 Task: Search one way flight ticket for 3 adults, 3 children in business from Hailey/sun Valley: Friedman Memorial Airport to Raleigh: Raleigh-durham International Airport on 8-5-2023. Choice of flights is Spirit. Number of bags: 1 checked bag. Price is upto 42000. Outbound departure time preference is 11:15.
Action: Mouse moved to (307, 287)
Screenshot: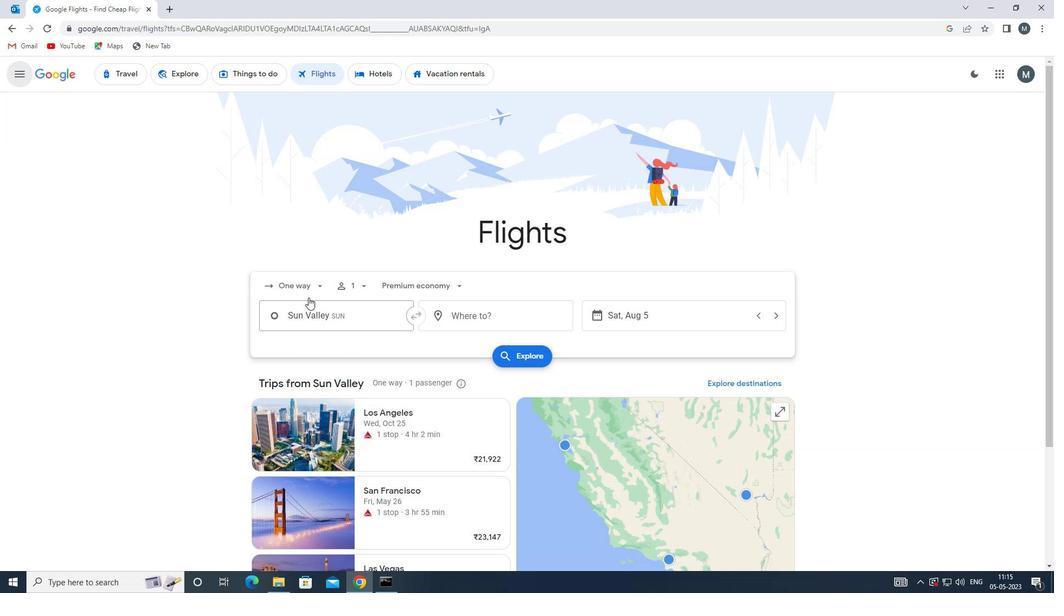 
Action: Mouse pressed left at (307, 287)
Screenshot: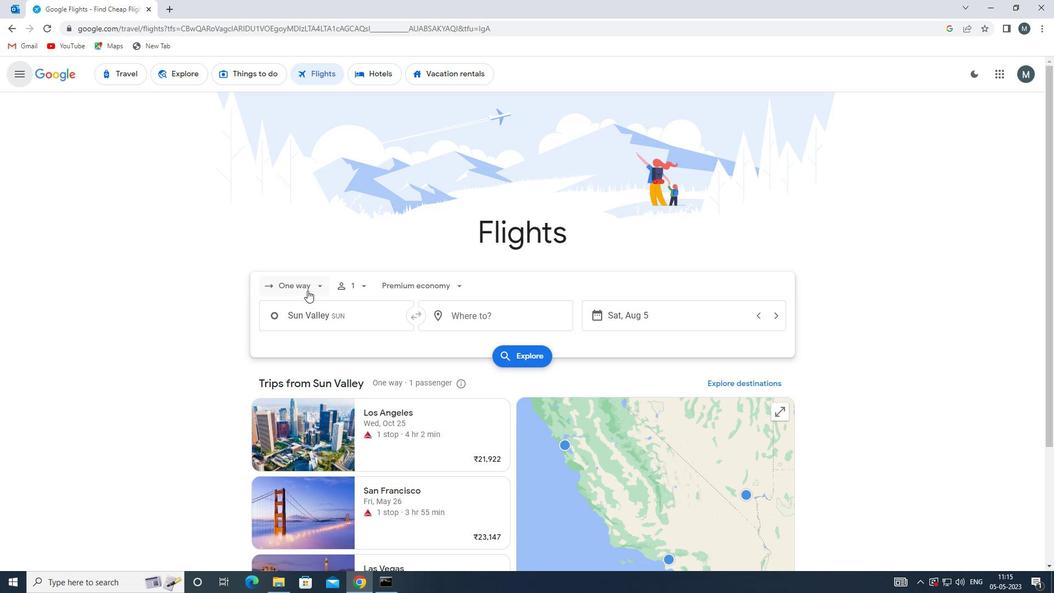 
Action: Mouse moved to (305, 340)
Screenshot: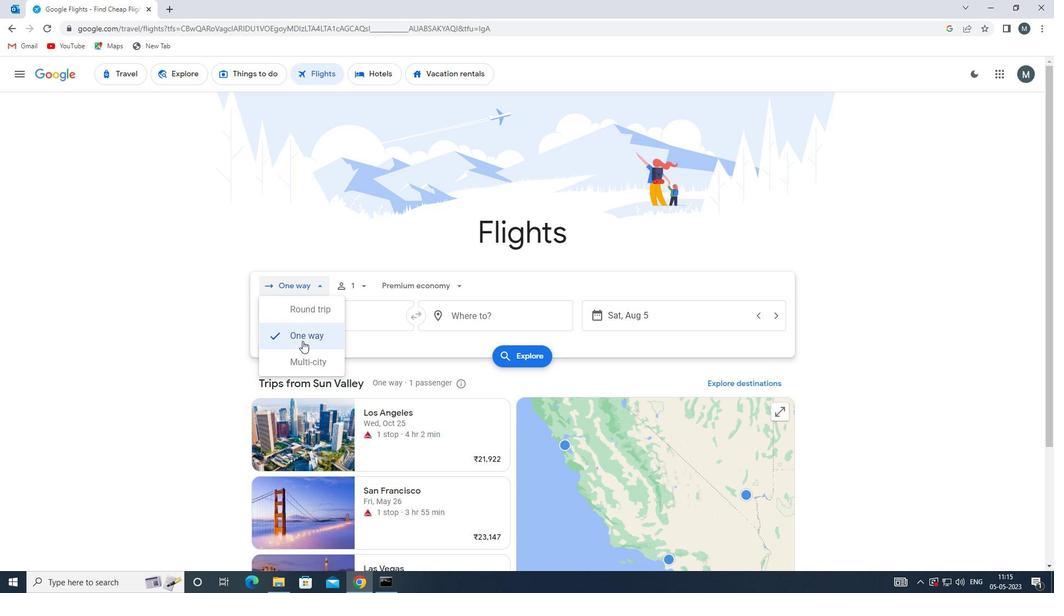 
Action: Mouse pressed left at (305, 340)
Screenshot: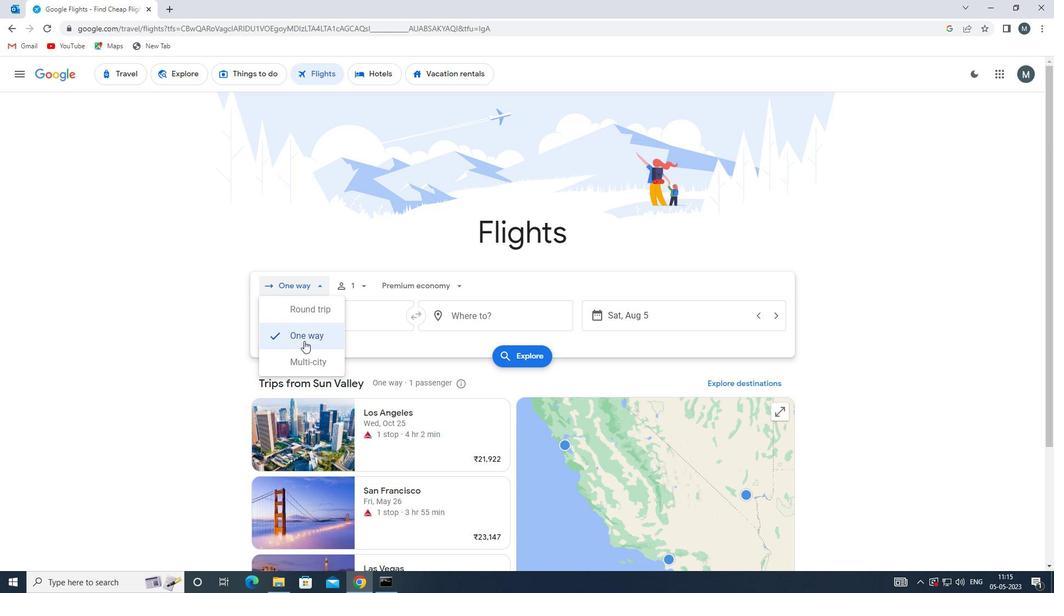 
Action: Mouse moved to (356, 289)
Screenshot: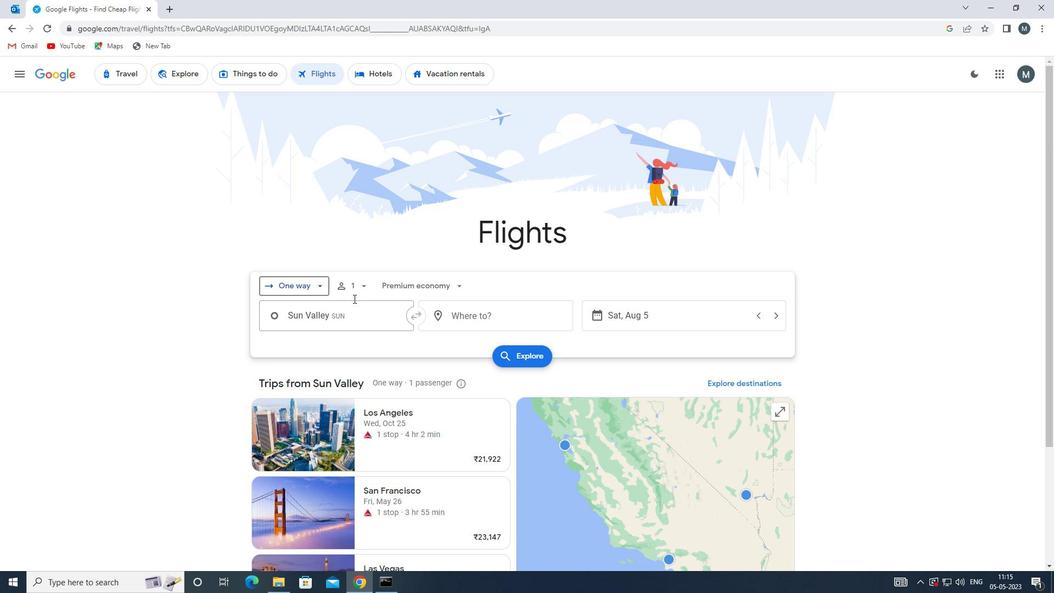 
Action: Mouse pressed left at (356, 289)
Screenshot: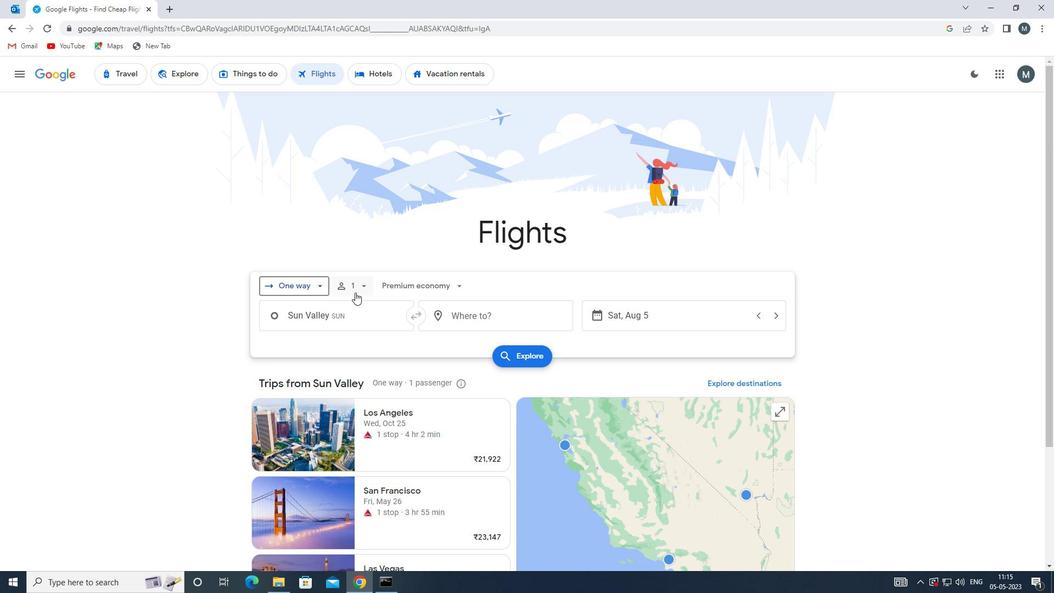 
Action: Mouse moved to (446, 318)
Screenshot: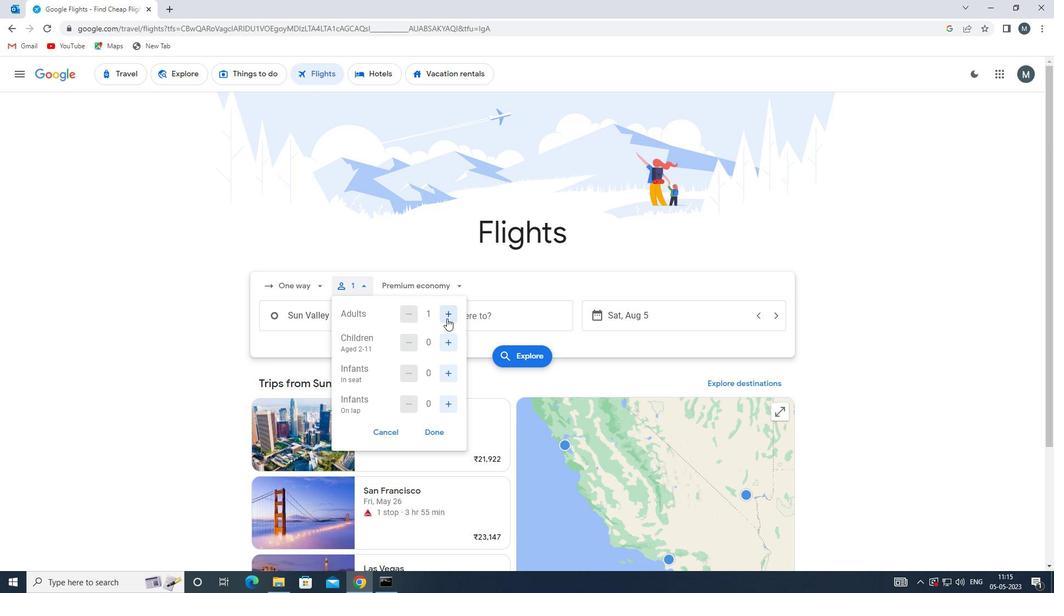 
Action: Mouse pressed left at (446, 318)
Screenshot: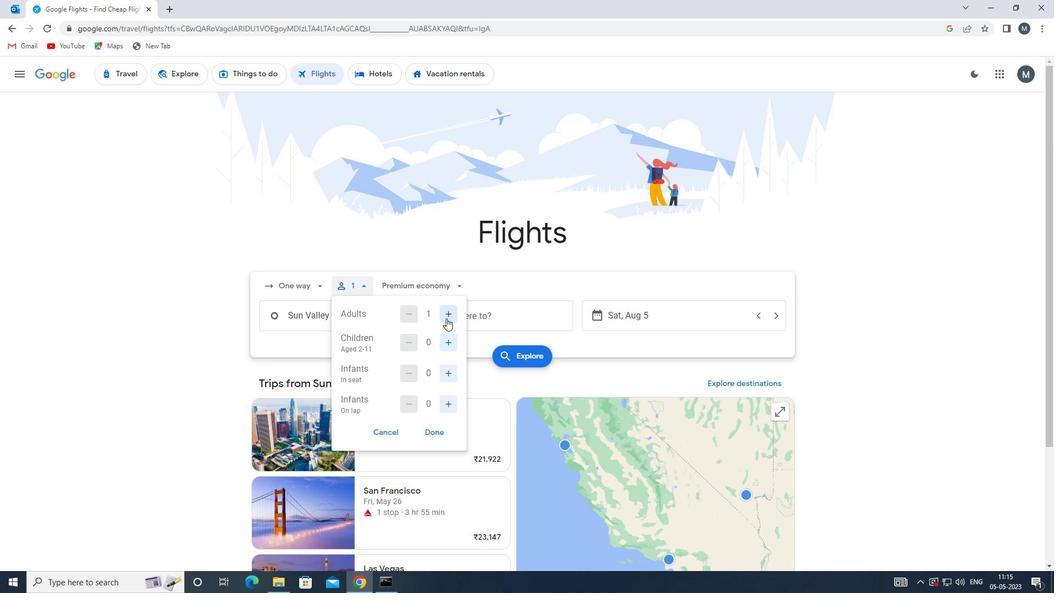 
Action: Mouse pressed left at (446, 318)
Screenshot: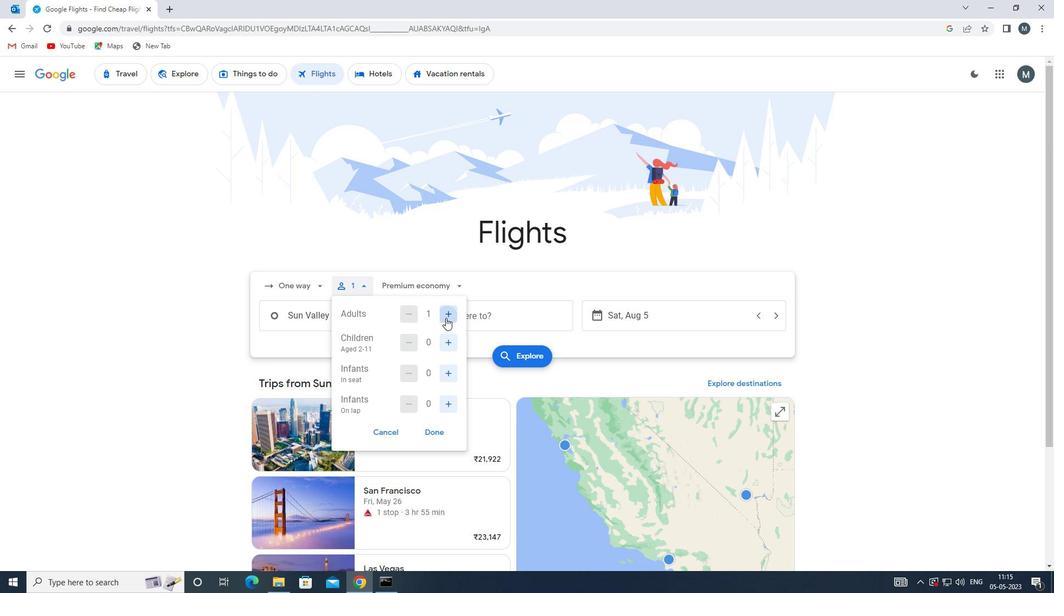 
Action: Mouse moved to (446, 317)
Screenshot: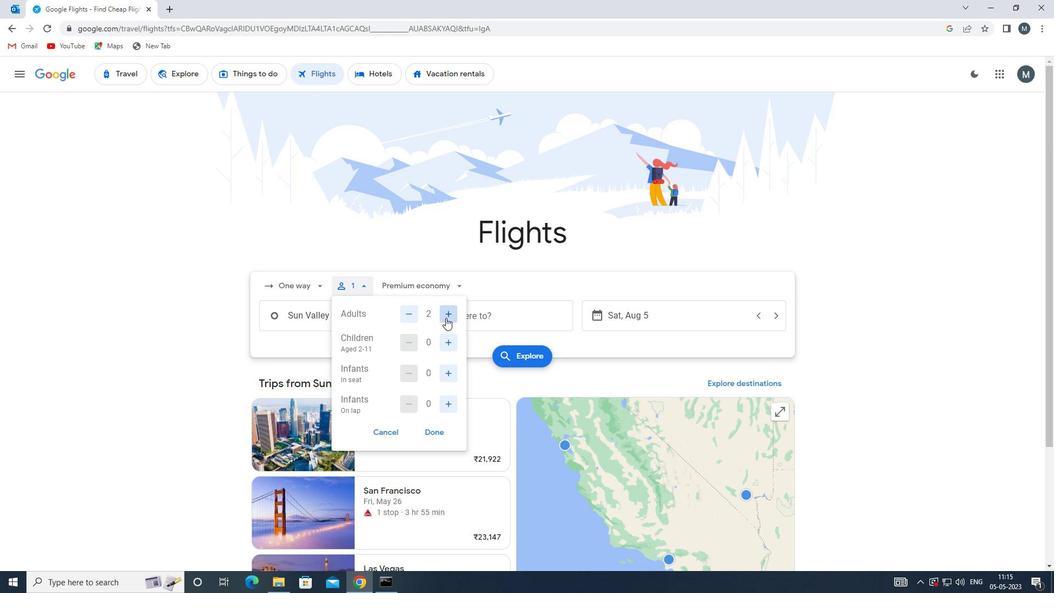 
Action: Mouse pressed left at (446, 317)
Screenshot: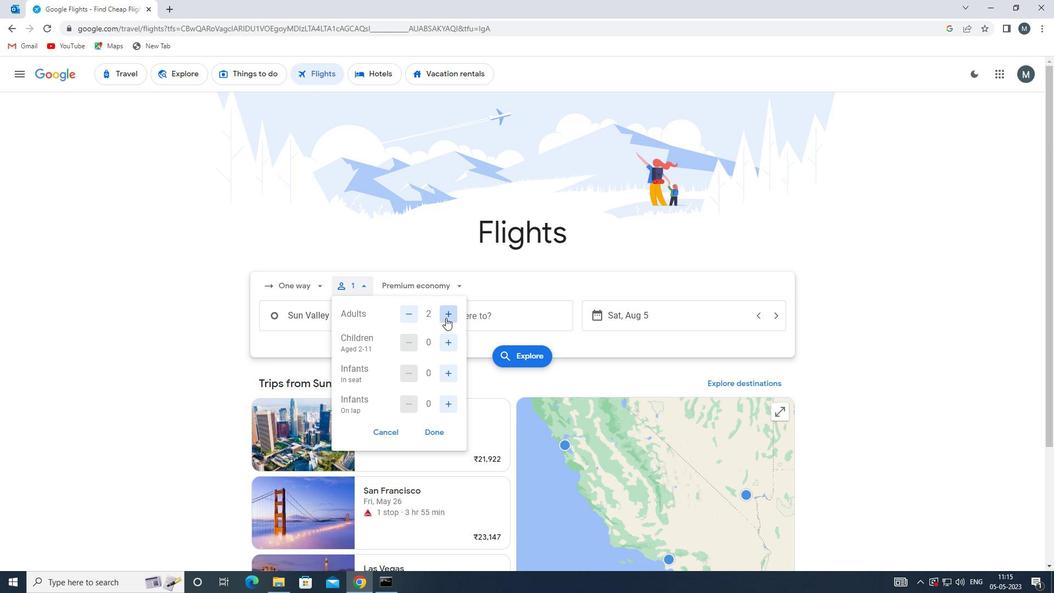 
Action: Mouse moved to (402, 314)
Screenshot: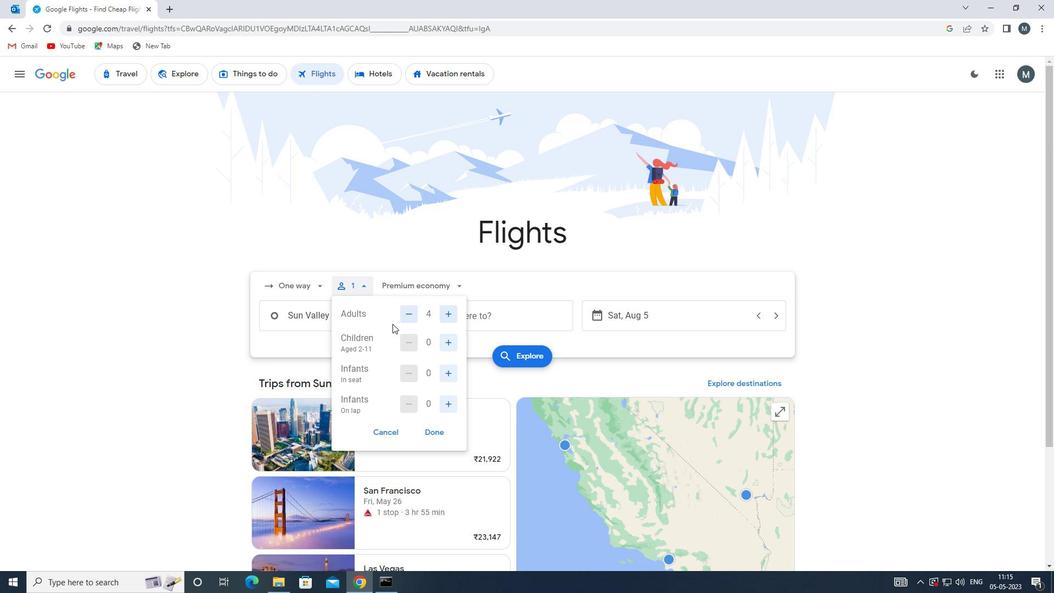 
Action: Mouse pressed left at (402, 314)
Screenshot: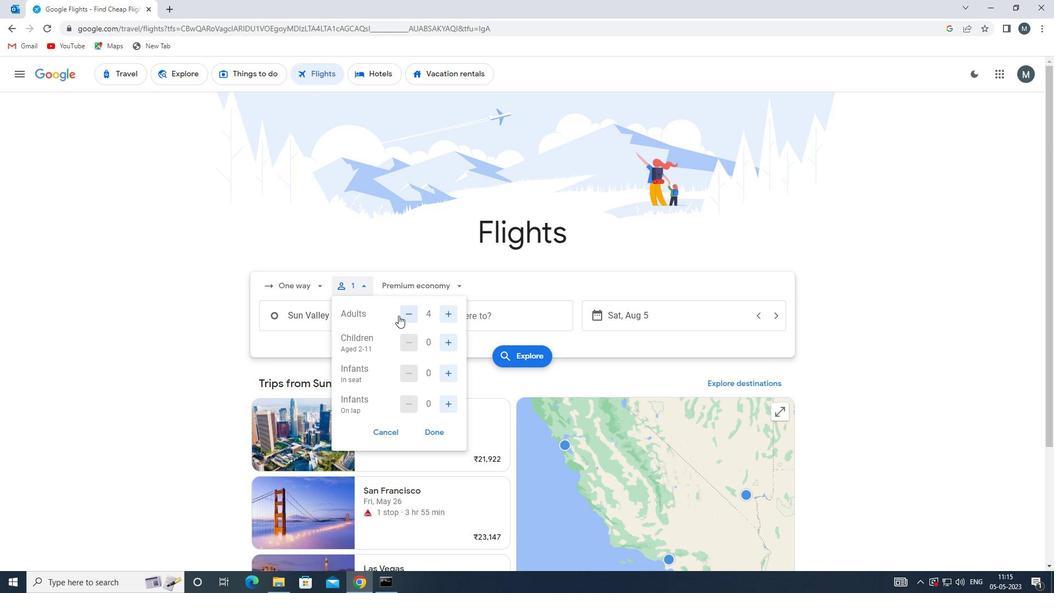 
Action: Mouse moved to (451, 343)
Screenshot: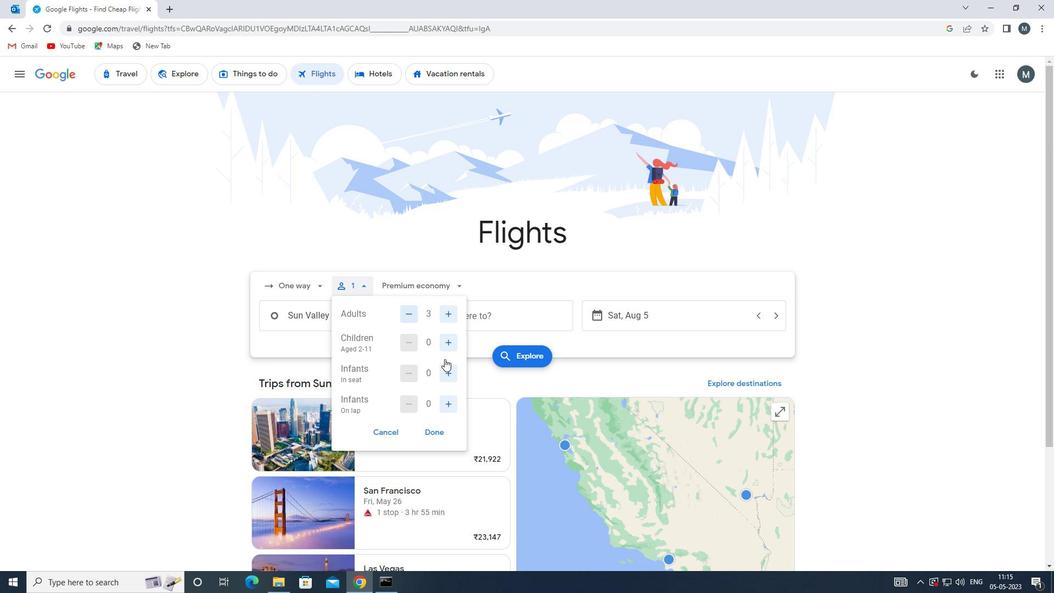 
Action: Mouse pressed left at (451, 343)
Screenshot: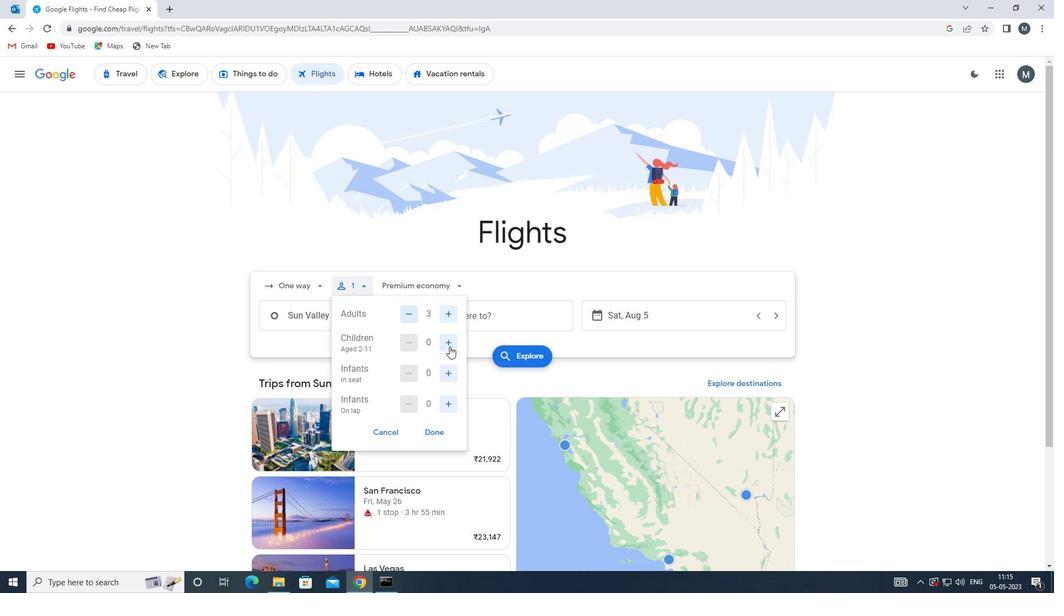 
Action: Mouse pressed left at (451, 343)
Screenshot: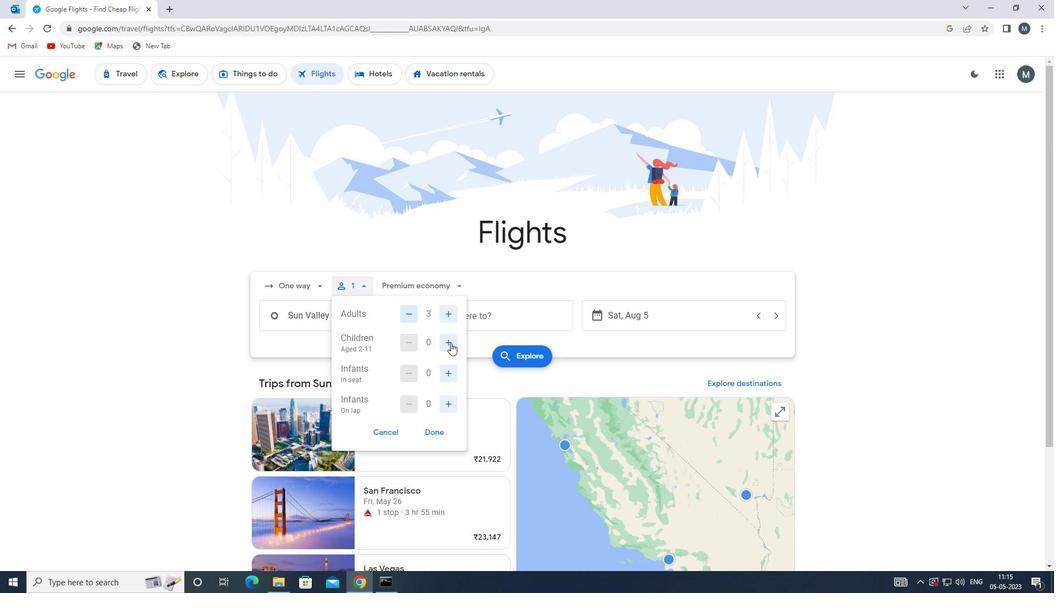 
Action: Mouse pressed left at (451, 343)
Screenshot: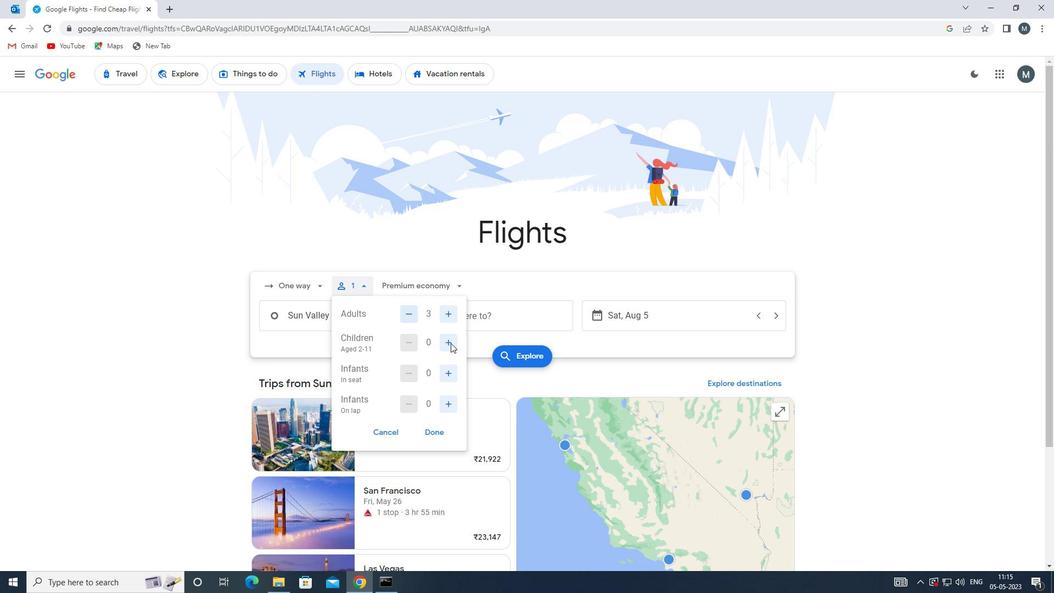 
Action: Mouse moved to (429, 437)
Screenshot: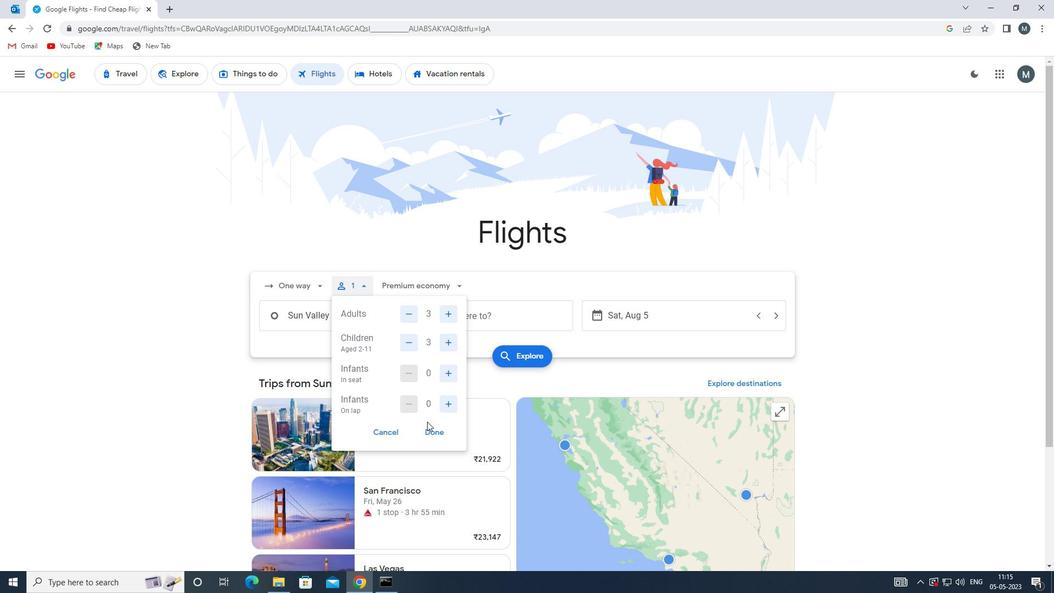 
Action: Mouse pressed left at (429, 437)
Screenshot: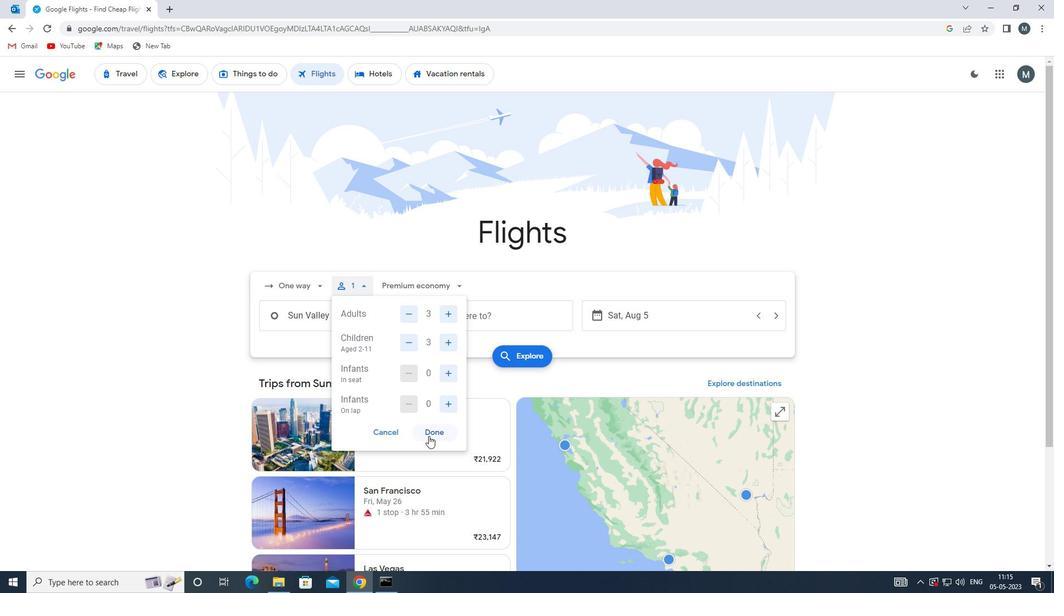 
Action: Mouse moved to (432, 292)
Screenshot: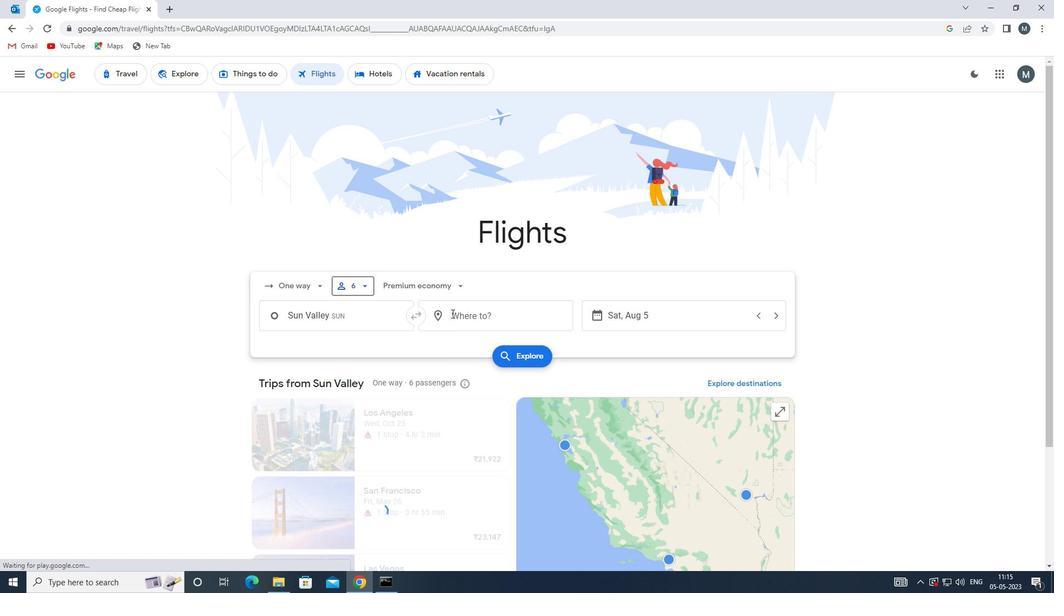 
Action: Mouse pressed left at (432, 292)
Screenshot: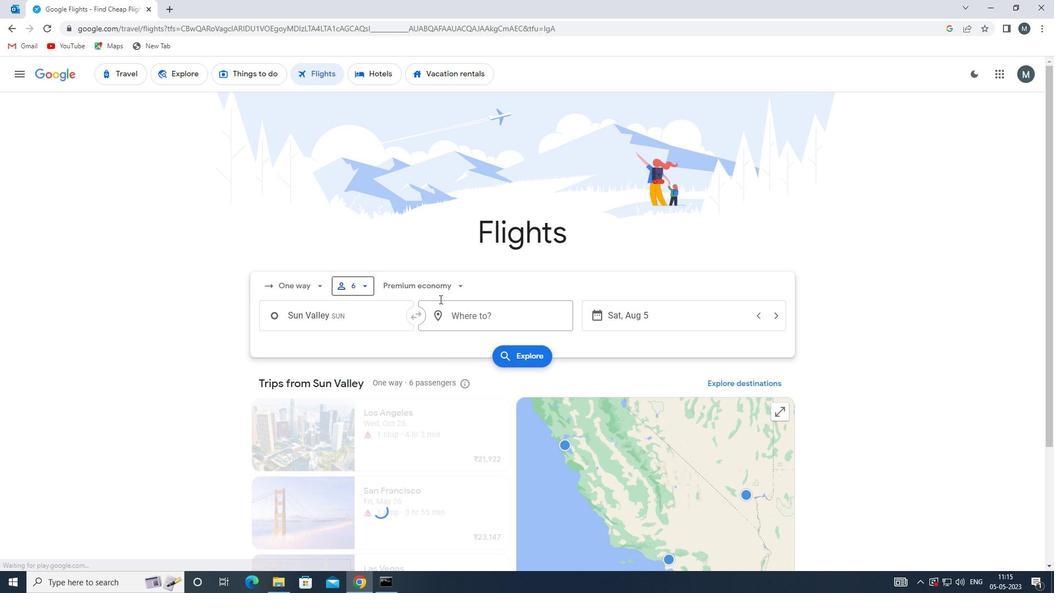 
Action: Mouse moved to (433, 363)
Screenshot: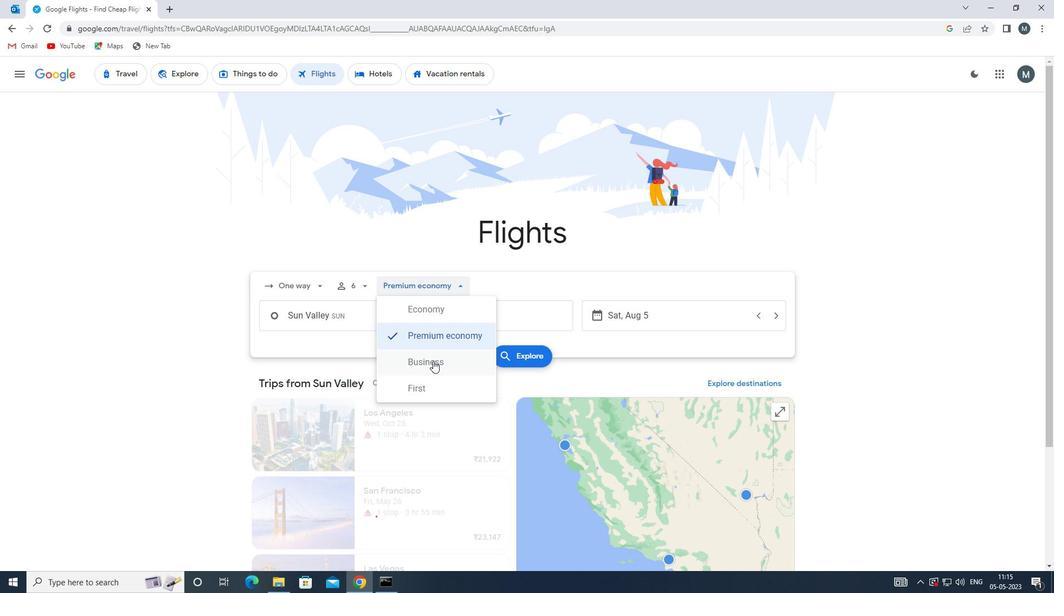 
Action: Mouse pressed left at (433, 363)
Screenshot: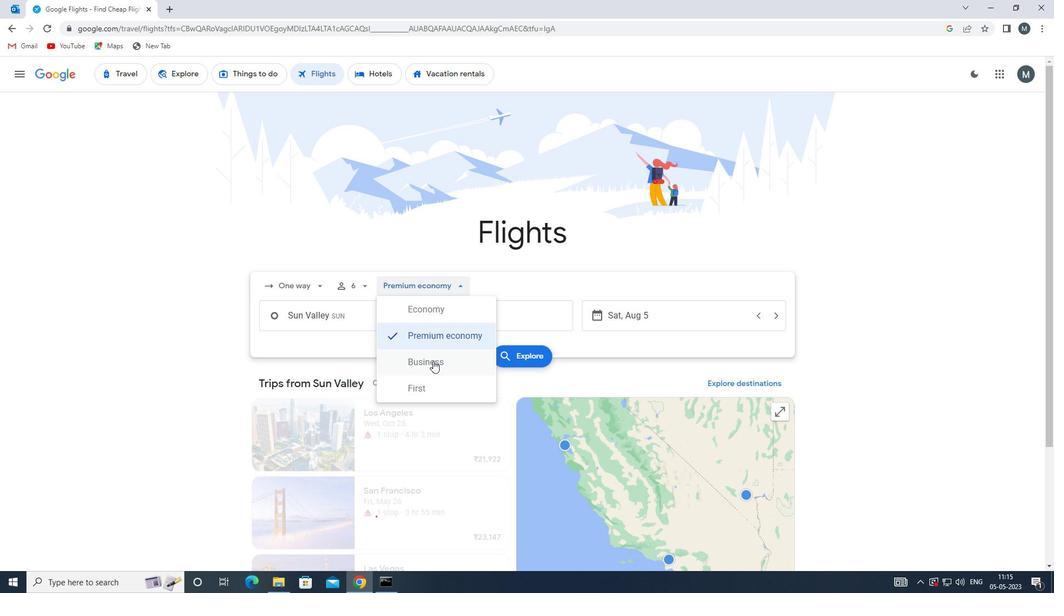 
Action: Mouse moved to (363, 318)
Screenshot: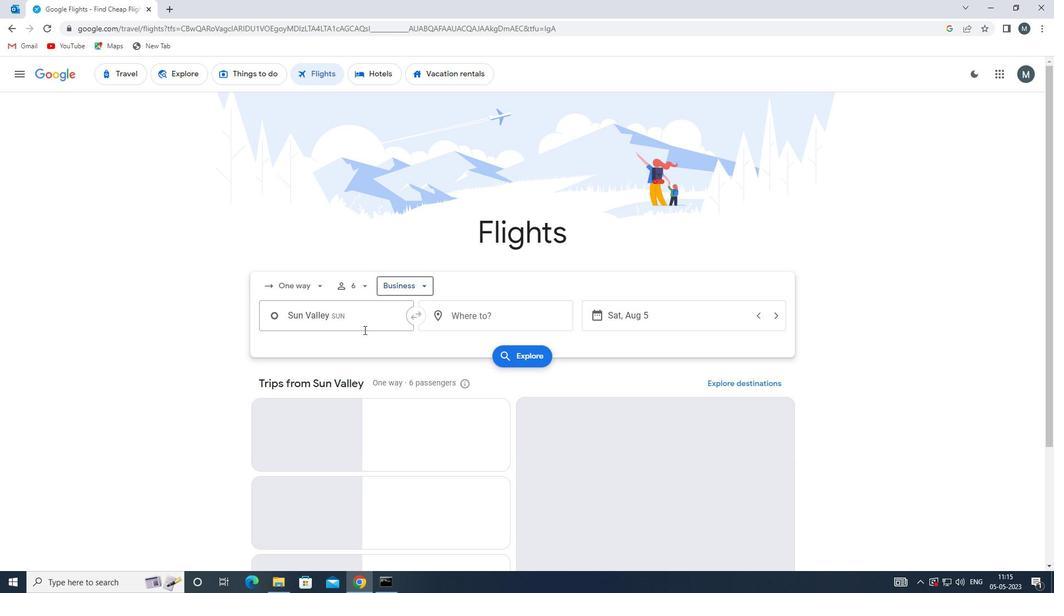 
Action: Mouse pressed left at (363, 318)
Screenshot: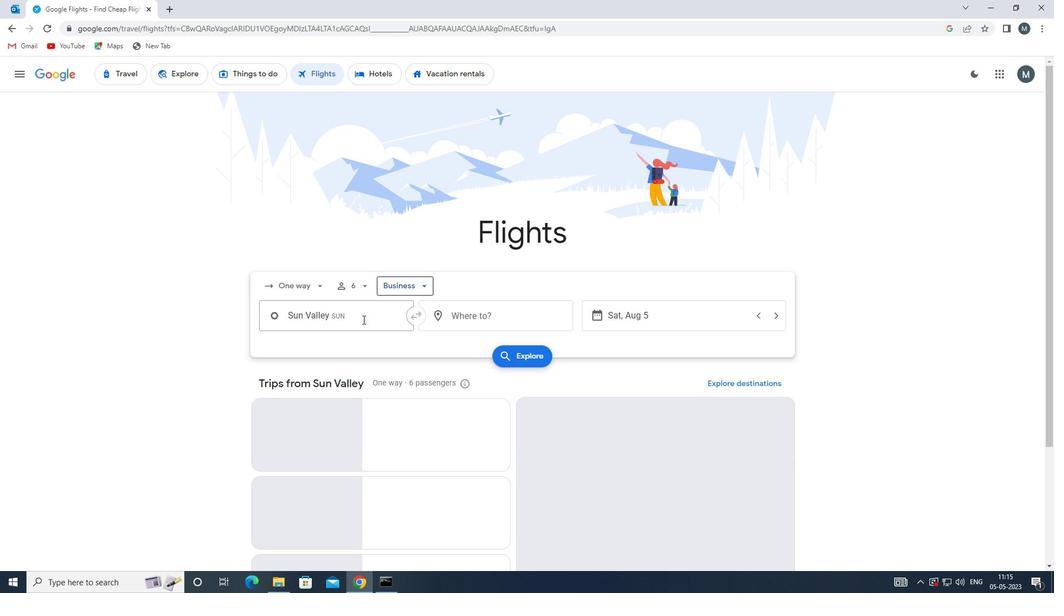 
Action: Mouse moved to (359, 371)
Screenshot: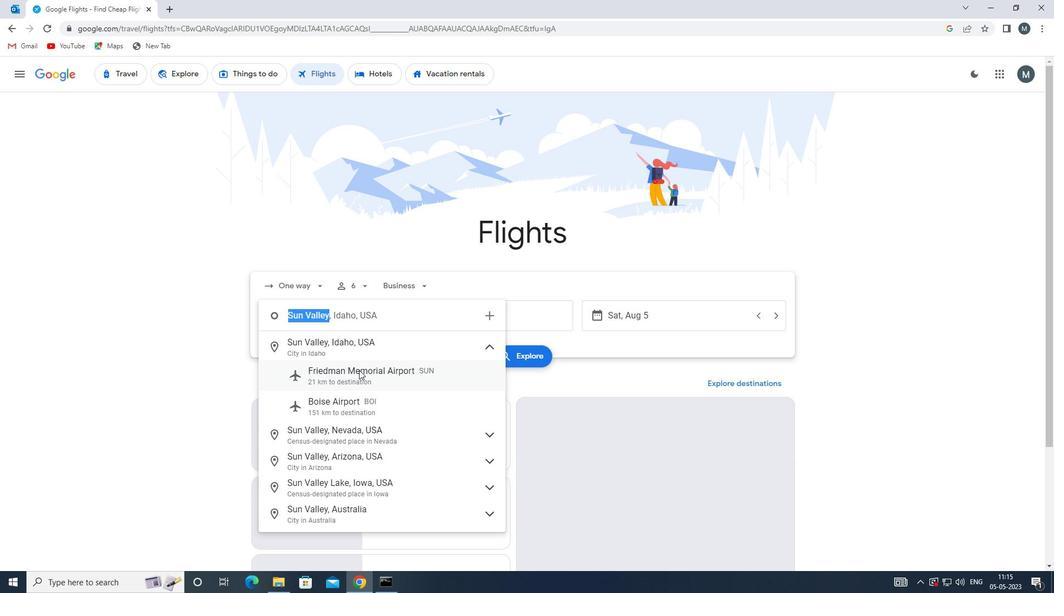 
Action: Mouse pressed left at (359, 371)
Screenshot: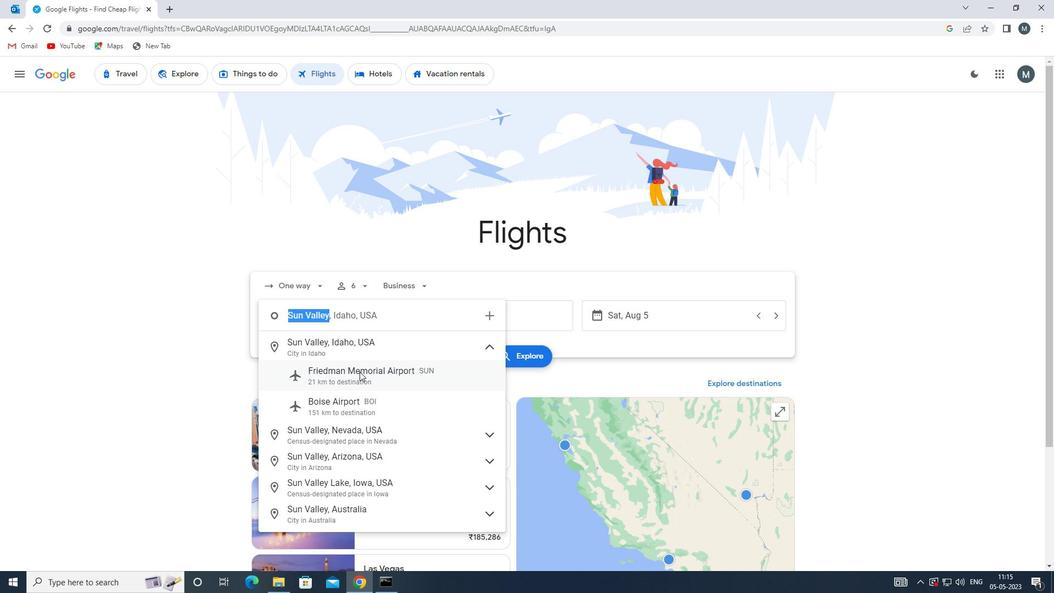 
Action: Mouse moved to (477, 313)
Screenshot: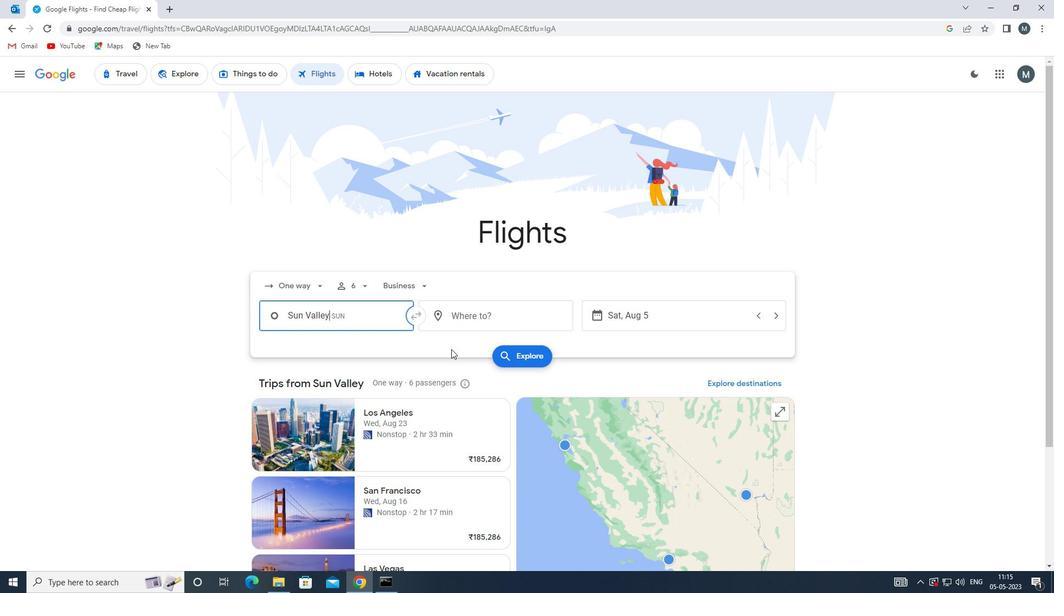 
Action: Mouse pressed left at (477, 313)
Screenshot: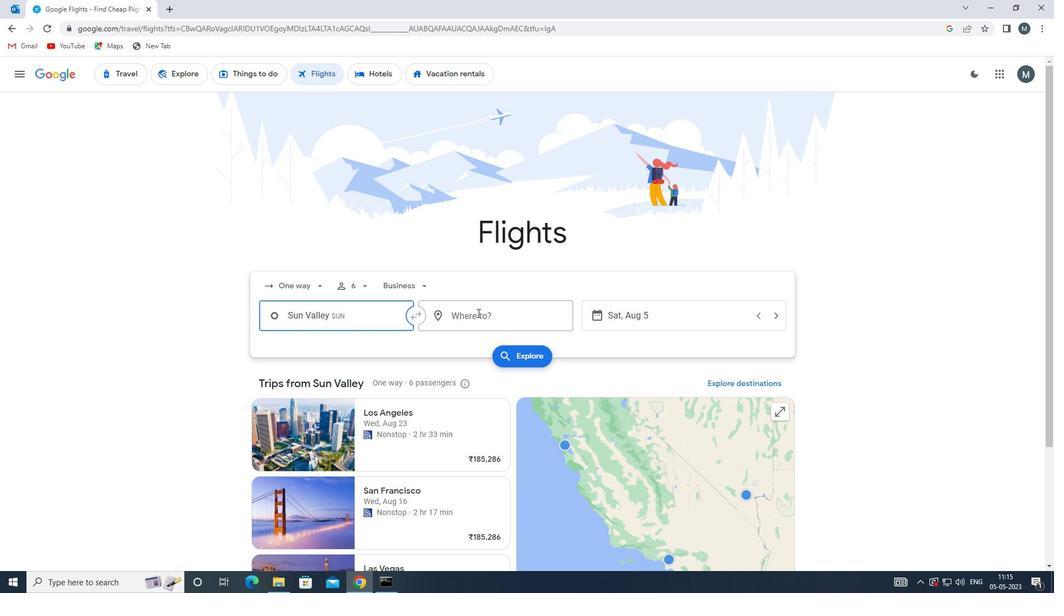 
Action: Mouse moved to (477, 312)
Screenshot: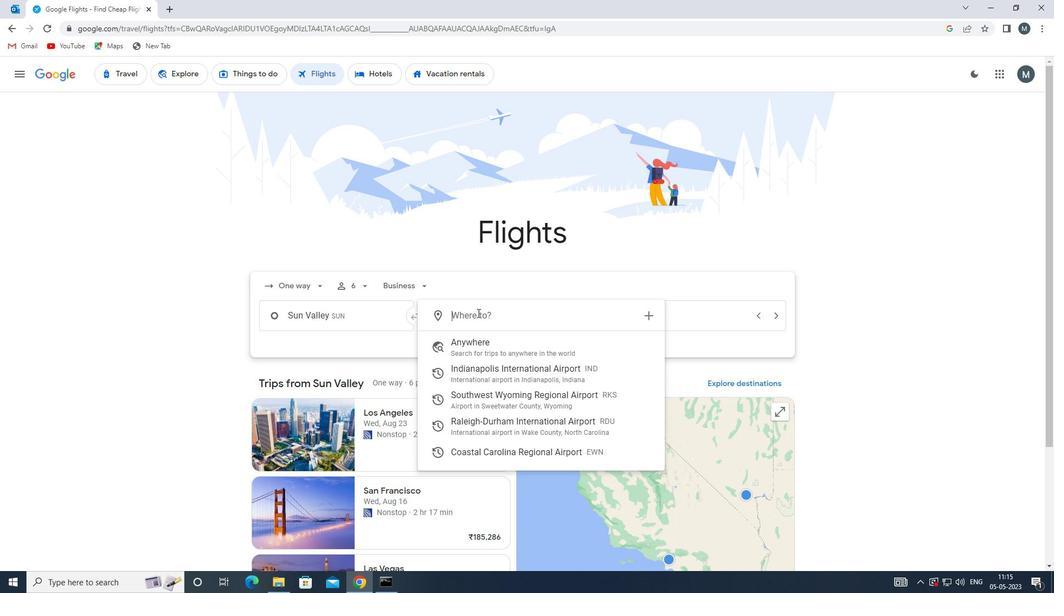 
Action: Key pressed r
Screenshot: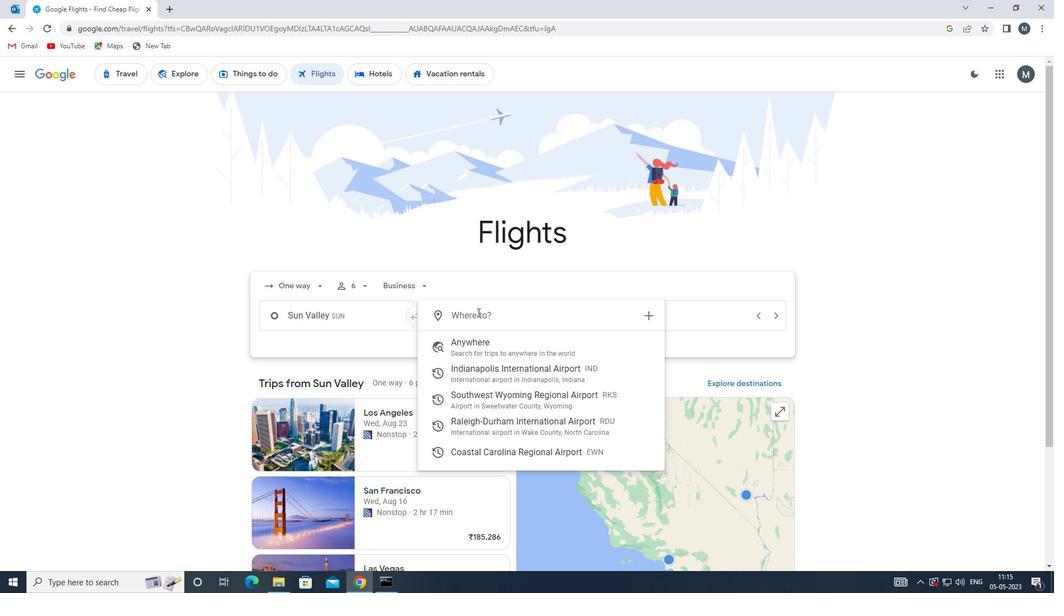 
Action: Mouse moved to (477, 312)
Screenshot: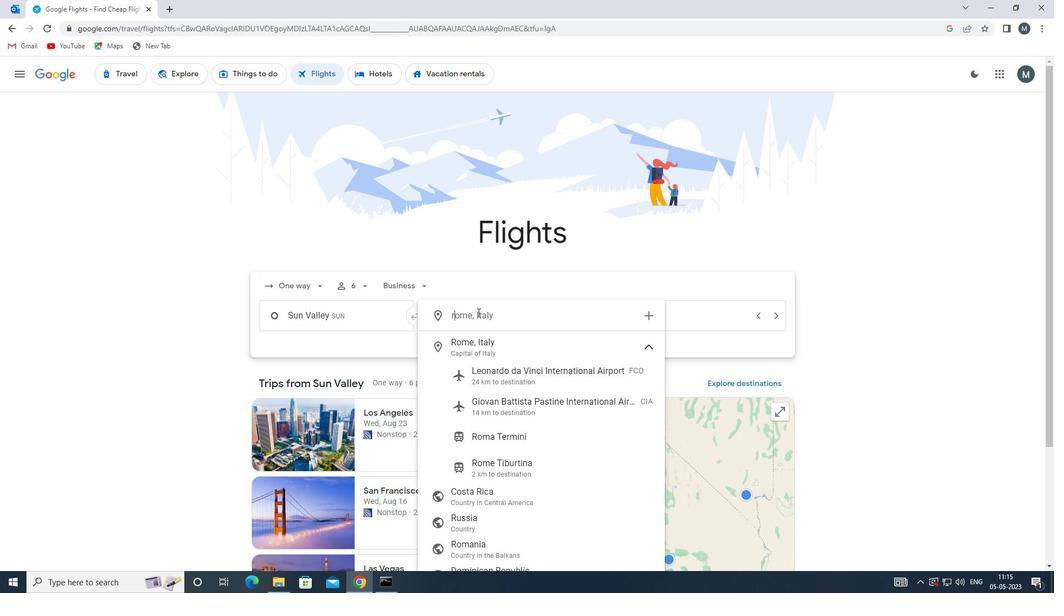 
Action: Key pressed d
Screenshot: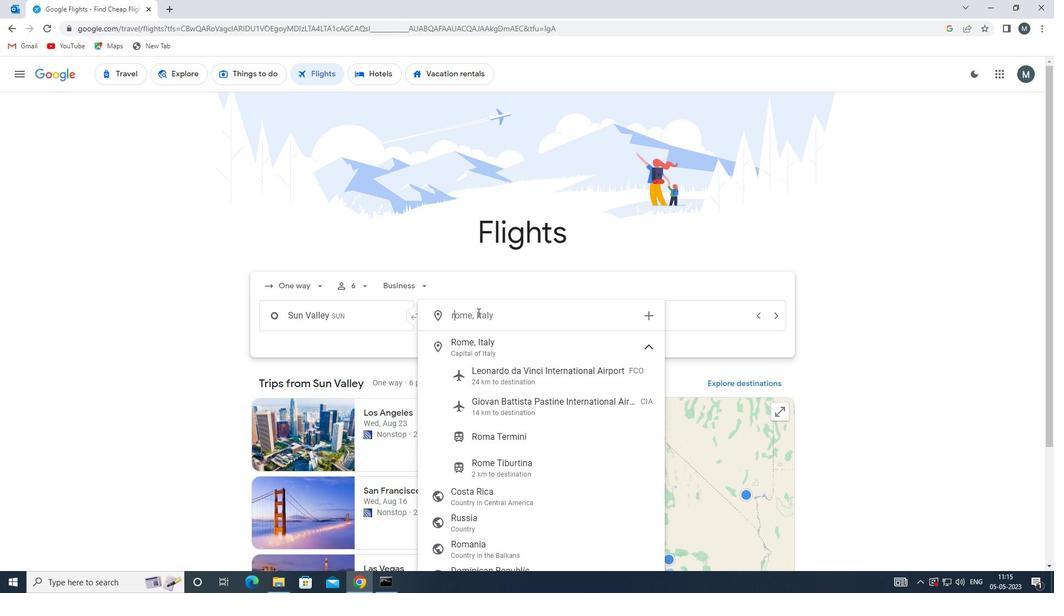 
Action: Mouse moved to (476, 312)
Screenshot: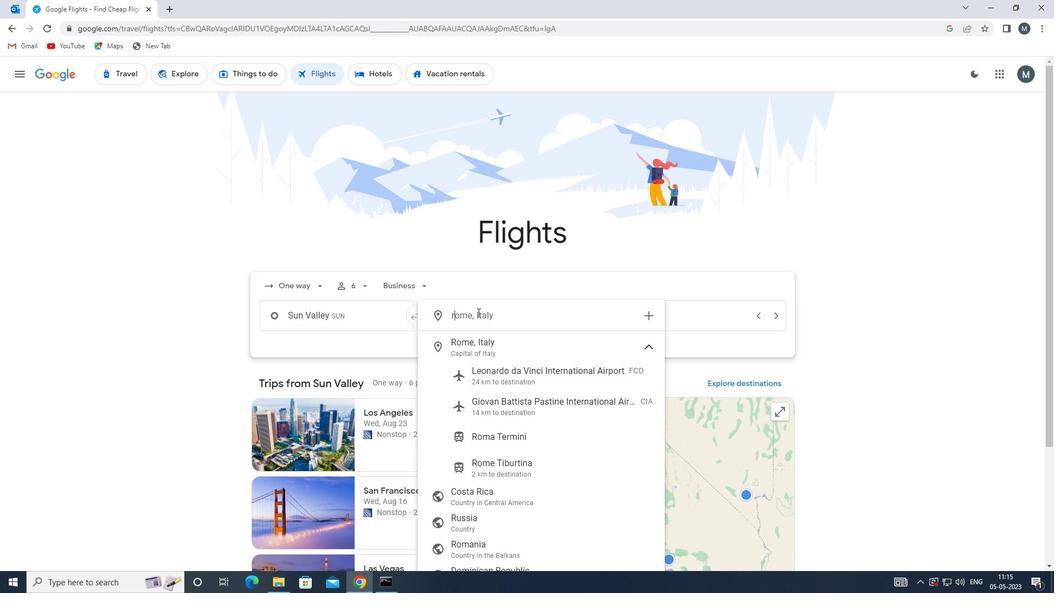 
Action: Key pressed u
Screenshot: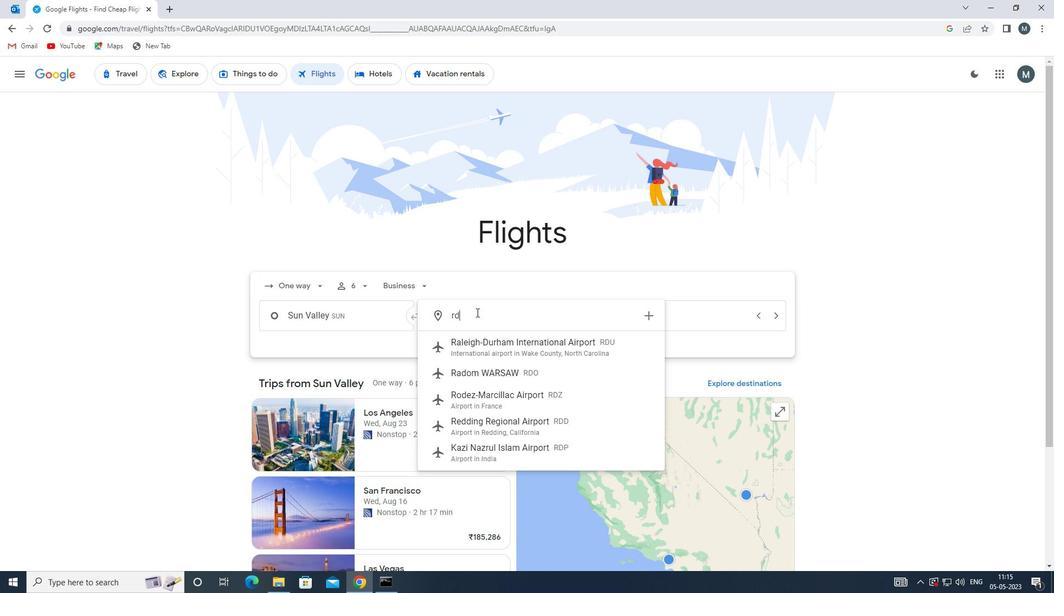 
Action: Mouse moved to (504, 344)
Screenshot: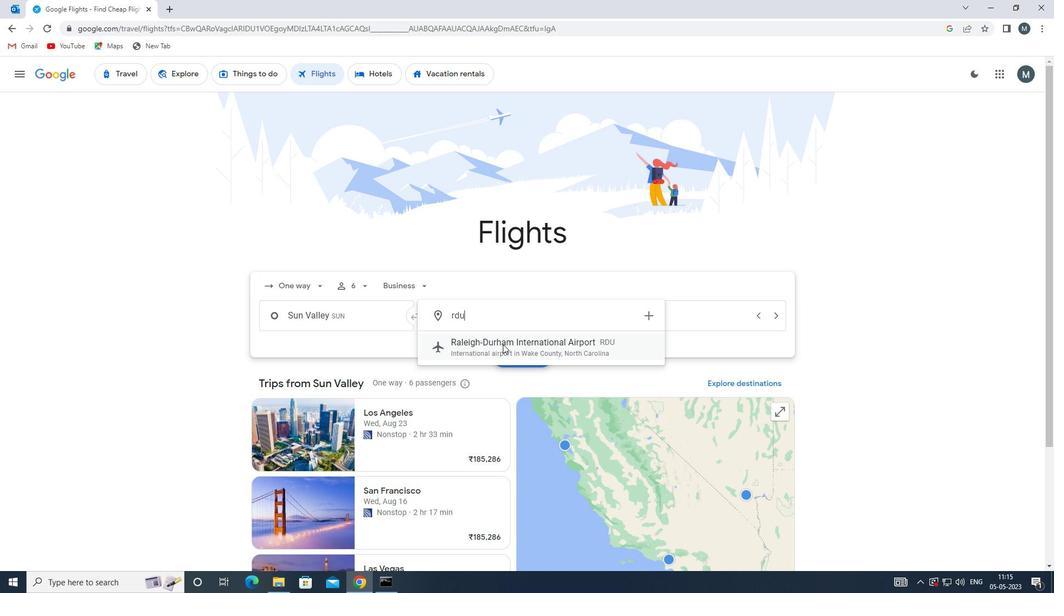 
Action: Mouse pressed left at (504, 344)
Screenshot: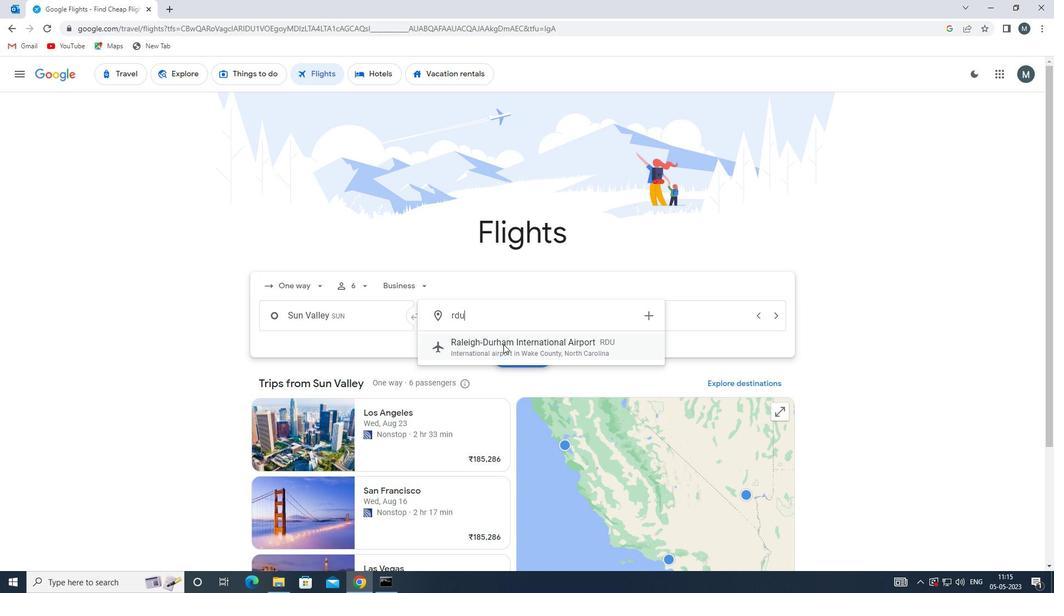 
Action: Mouse moved to (645, 319)
Screenshot: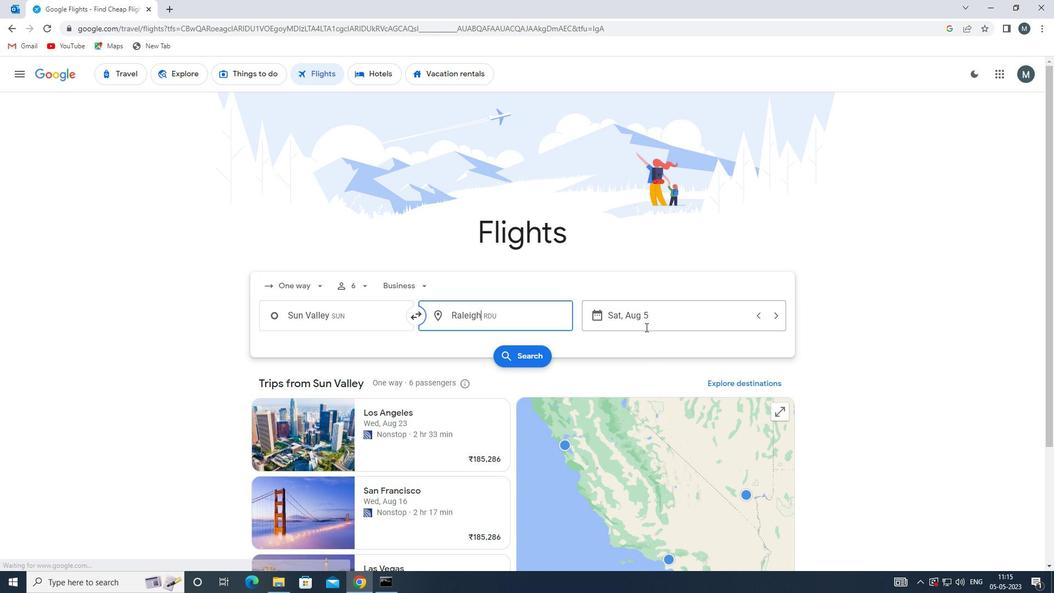 
Action: Mouse pressed left at (645, 319)
Screenshot: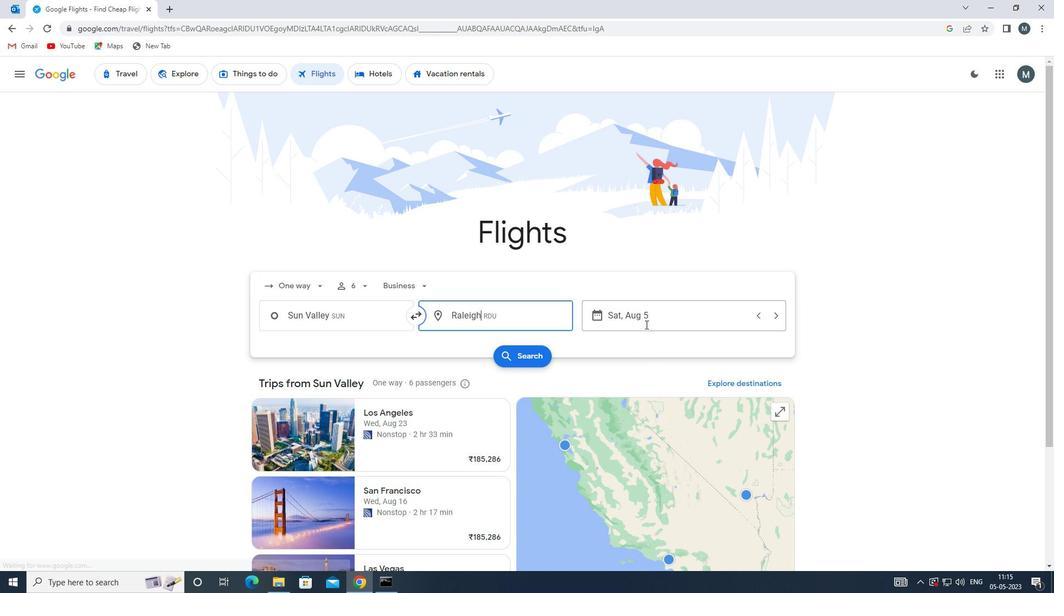 
Action: Mouse moved to (550, 370)
Screenshot: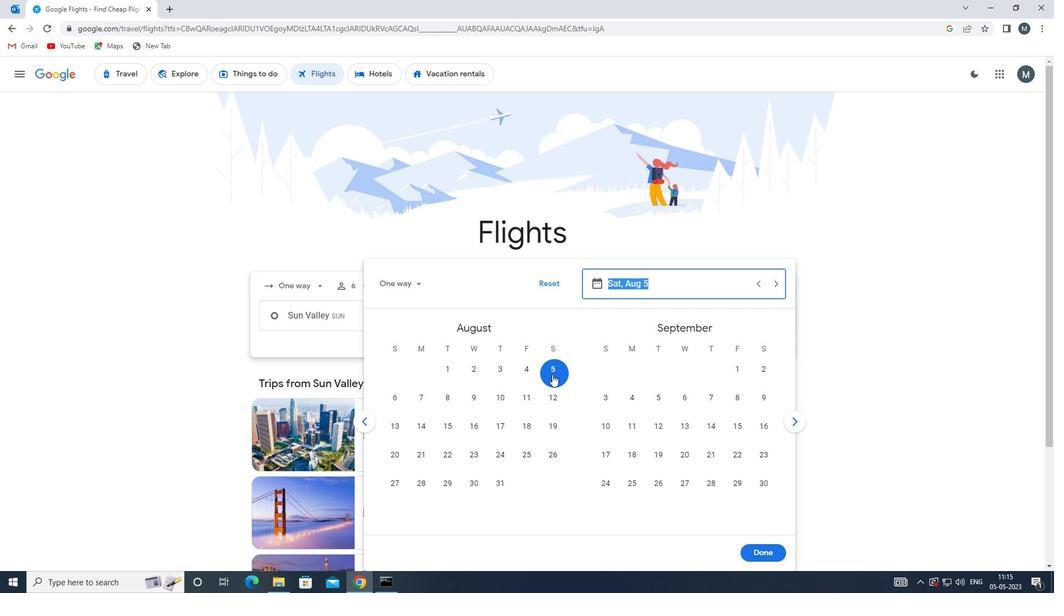 
Action: Mouse pressed left at (550, 370)
Screenshot: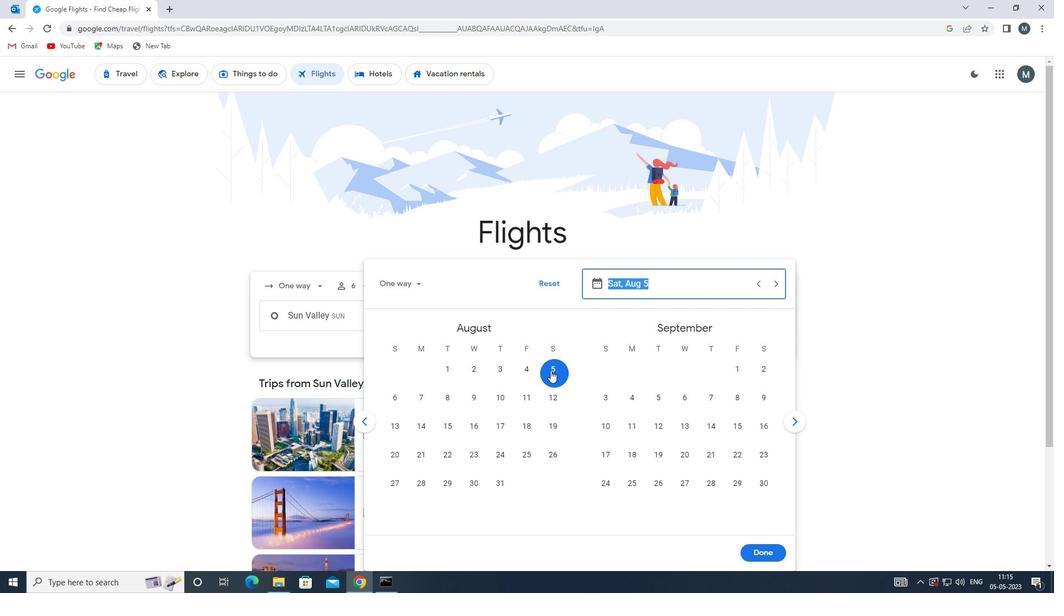 
Action: Mouse moved to (765, 552)
Screenshot: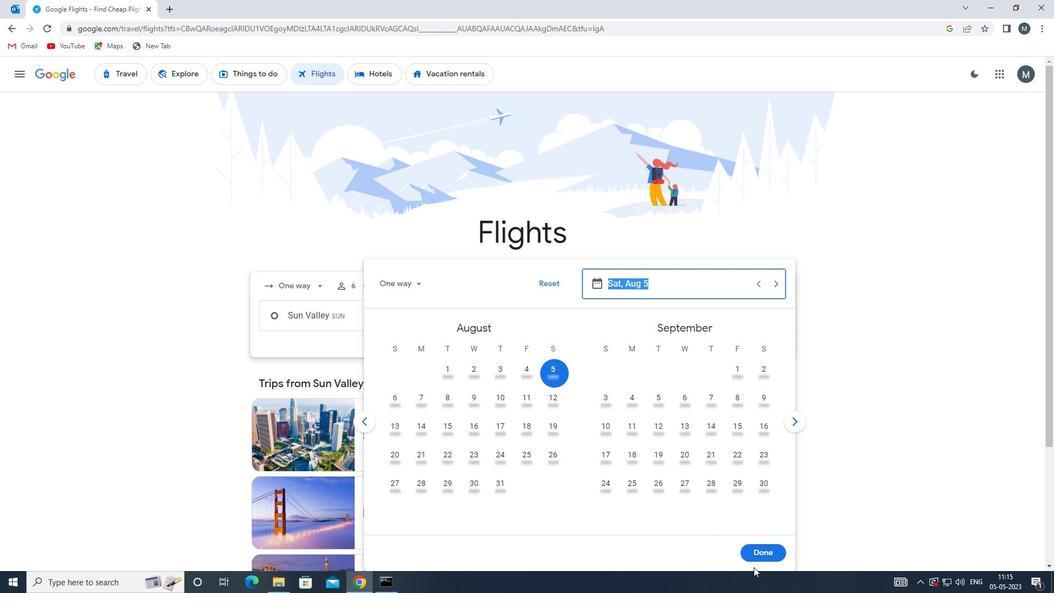 
Action: Mouse pressed left at (765, 552)
Screenshot: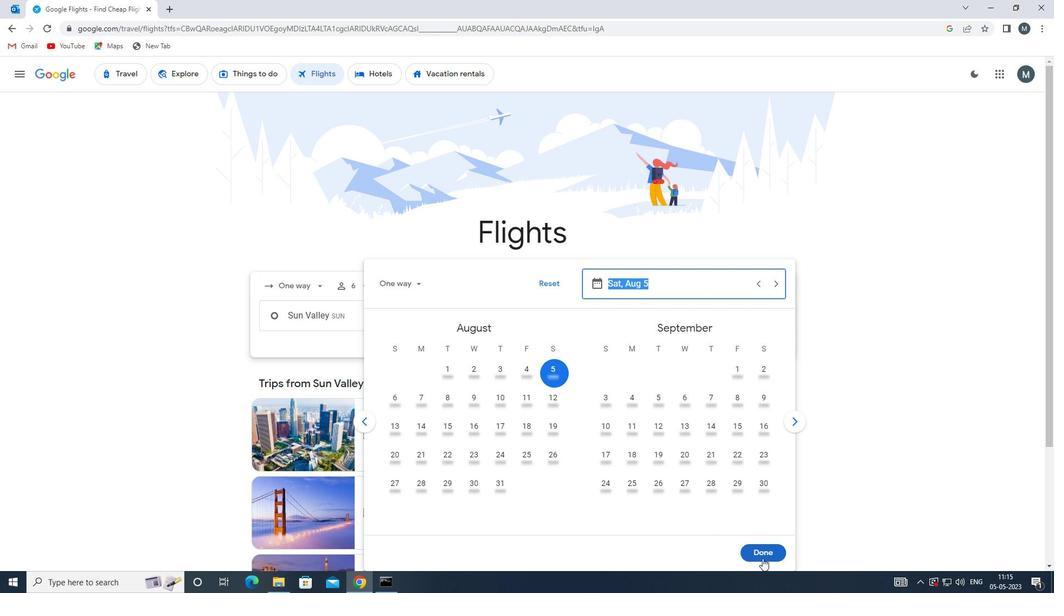 
Action: Mouse moved to (513, 352)
Screenshot: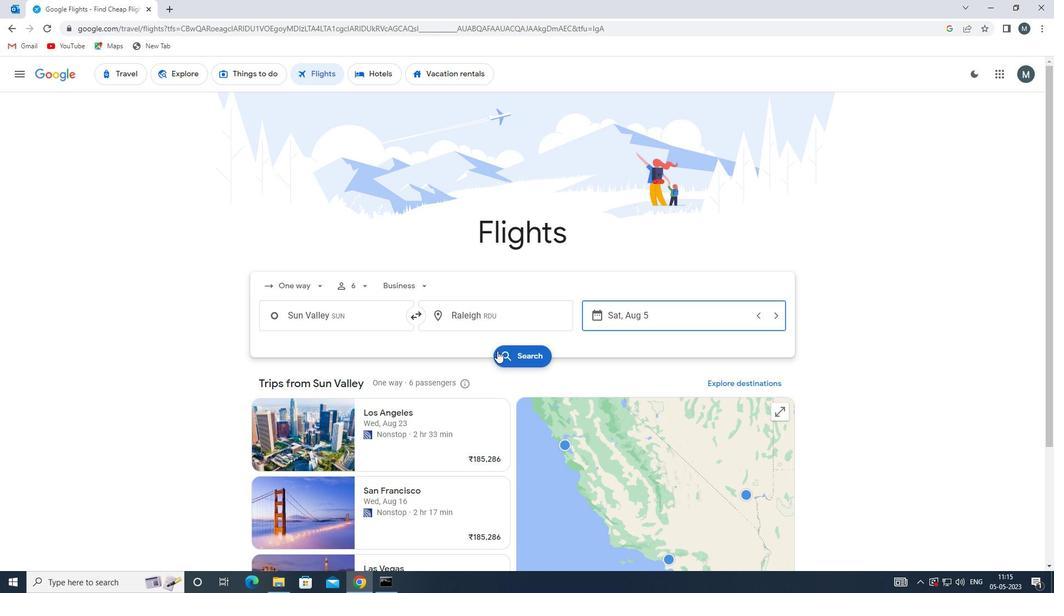 
Action: Mouse pressed left at (513, 352)
Screenshot: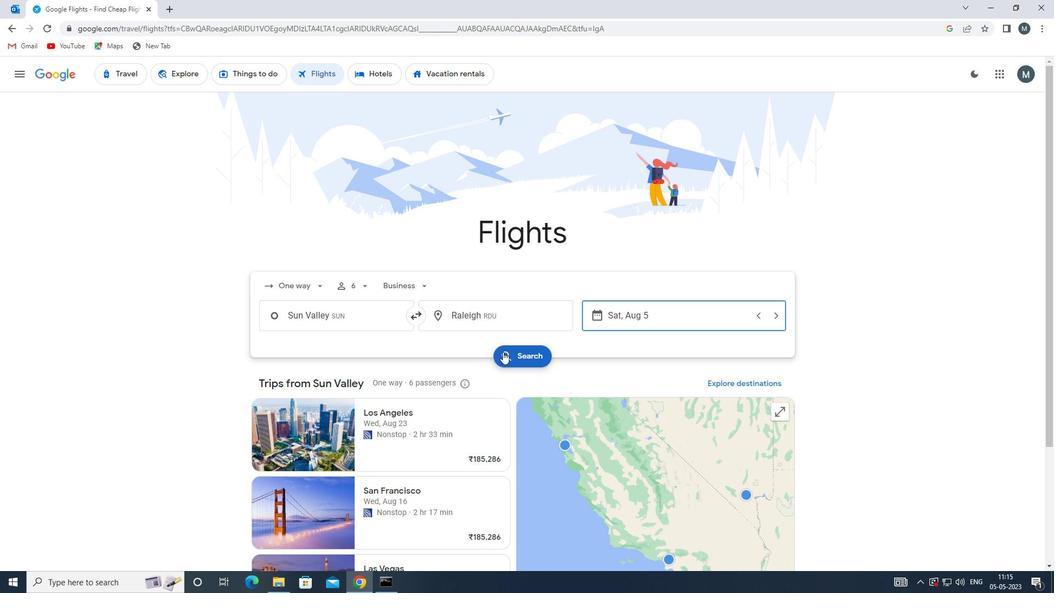 
Action: Mouse moved to (273, 177)
Screenshot: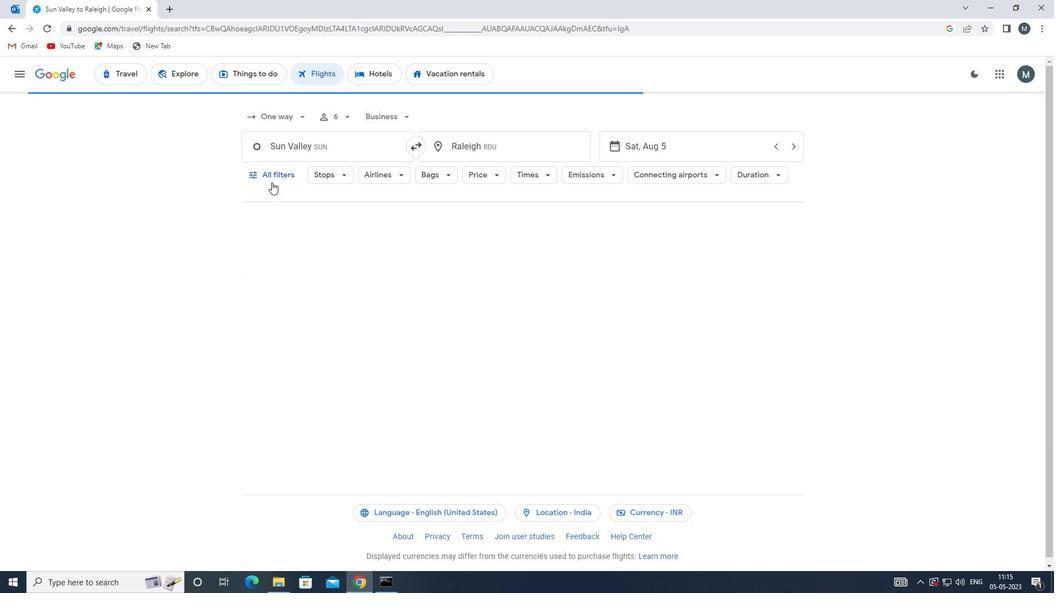 
Action: Mouse pressed left at (273, 177)
Screenshot: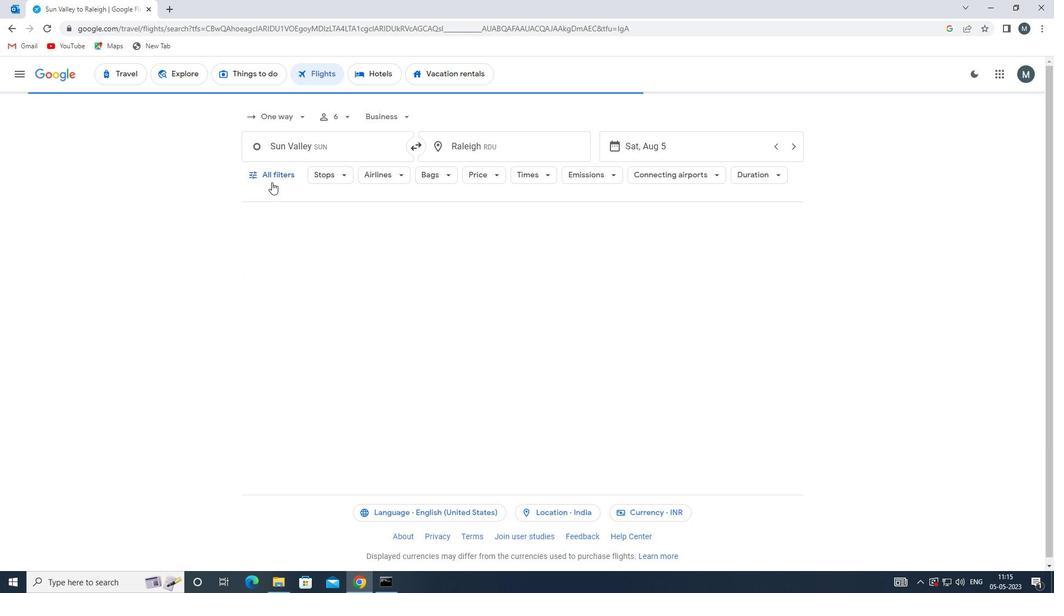 
Action: Mouse moved to (319, 330)
Screenshot: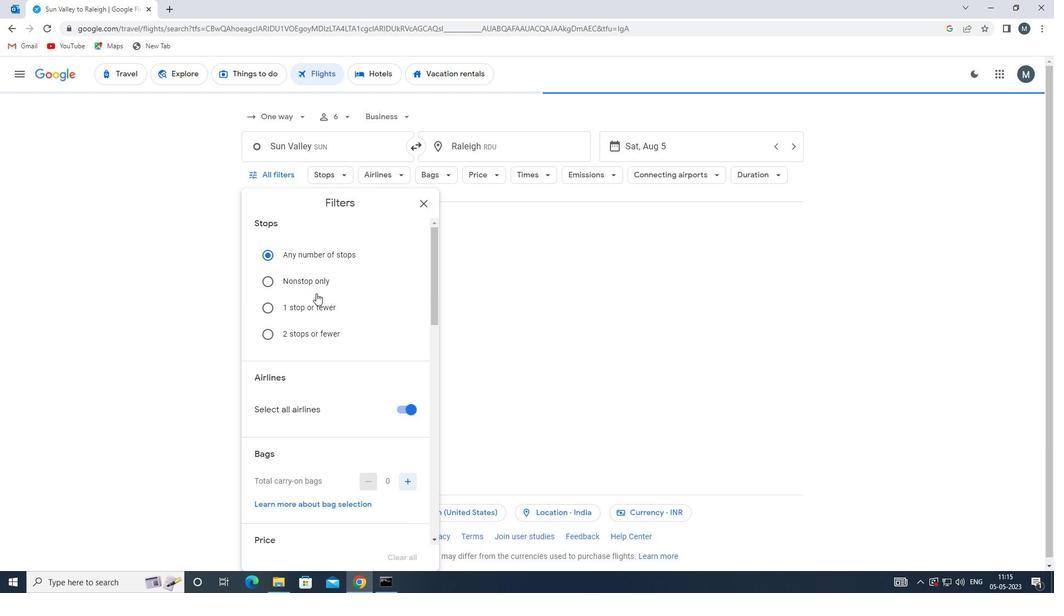 
Action: Mouse scrolled (319, 329) with delta (0, 0)
Screenshot: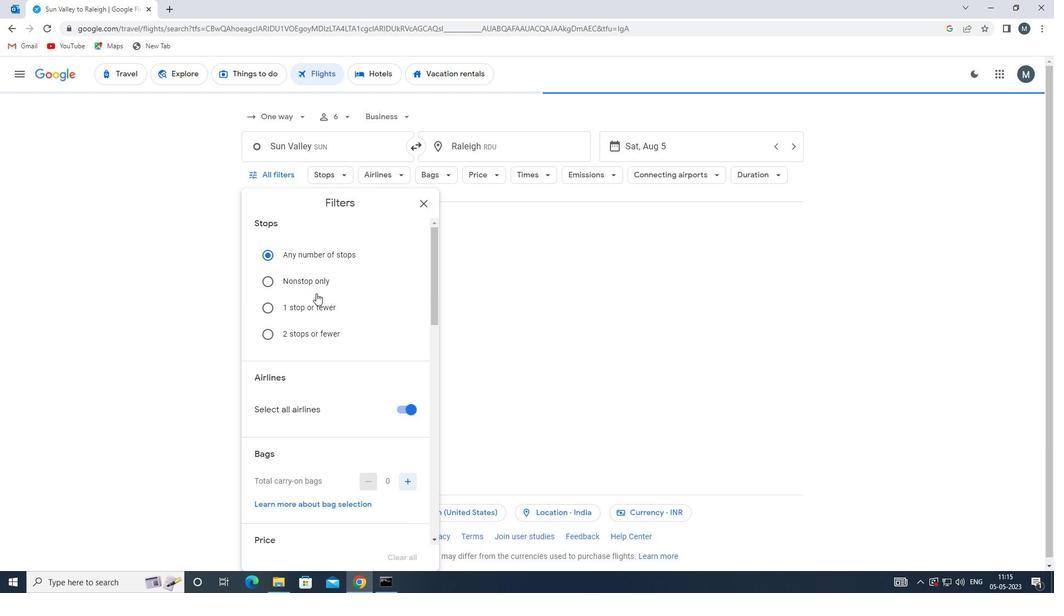 
Action: Mouse moved to (320, 333)
Screenshot: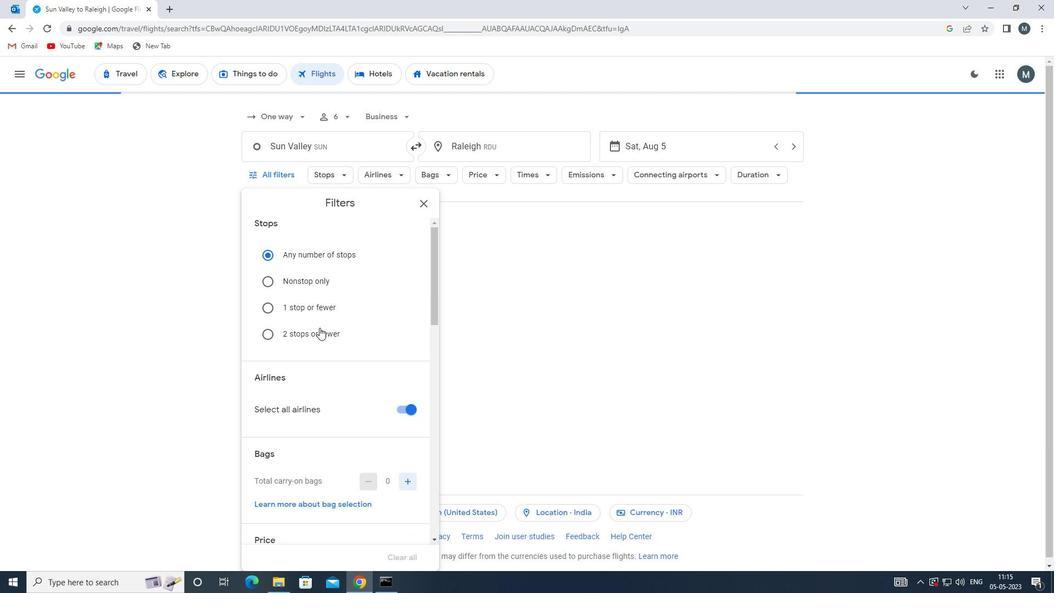 
Action: Mouse scrolled (320, 333) with delta (0, 0)
Screenshot: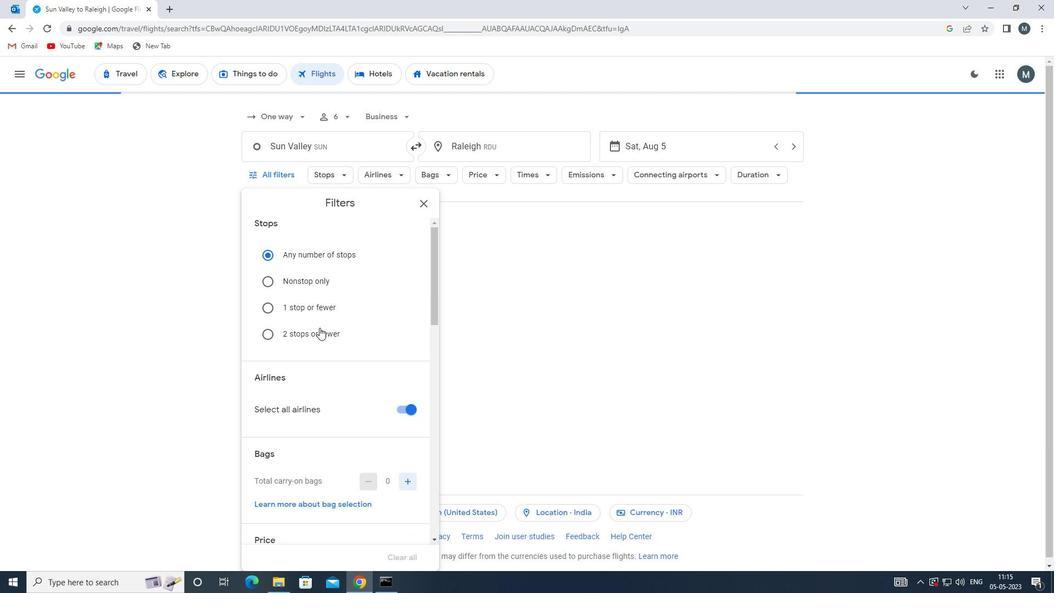 
Action: Mouse moved to (407, 297)
Screenshot: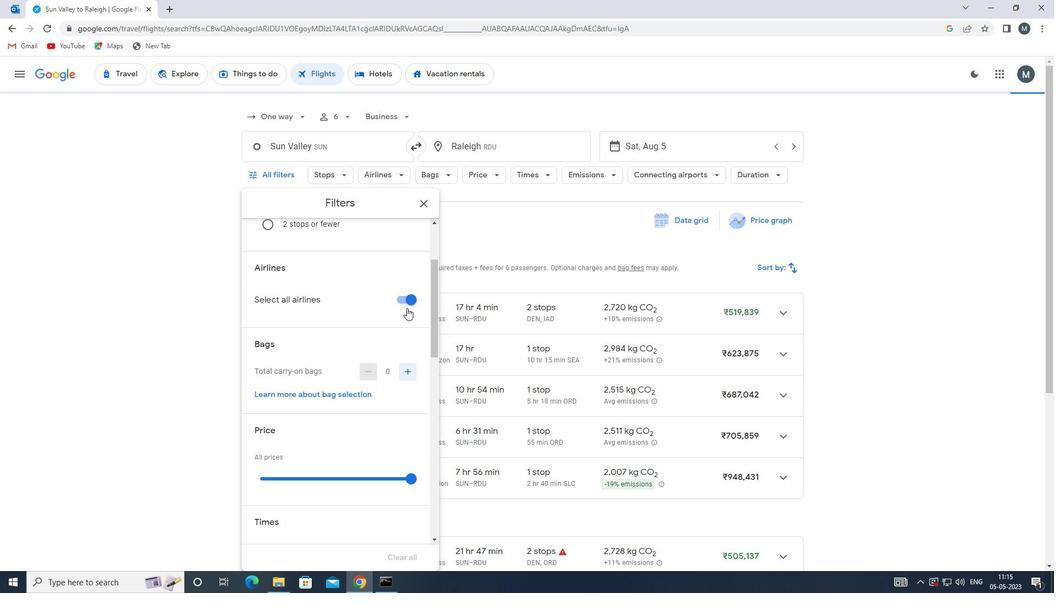 
Action: Mouse pressed left at (407, 297)
Screenshot: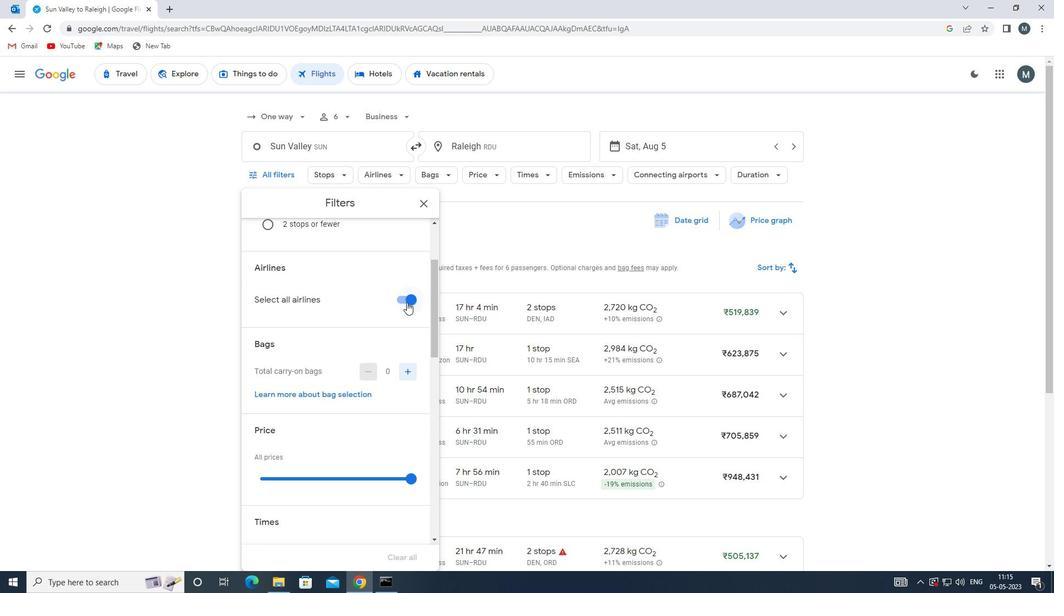 
Action: Mouse moved to (349, 346)
Screenshot: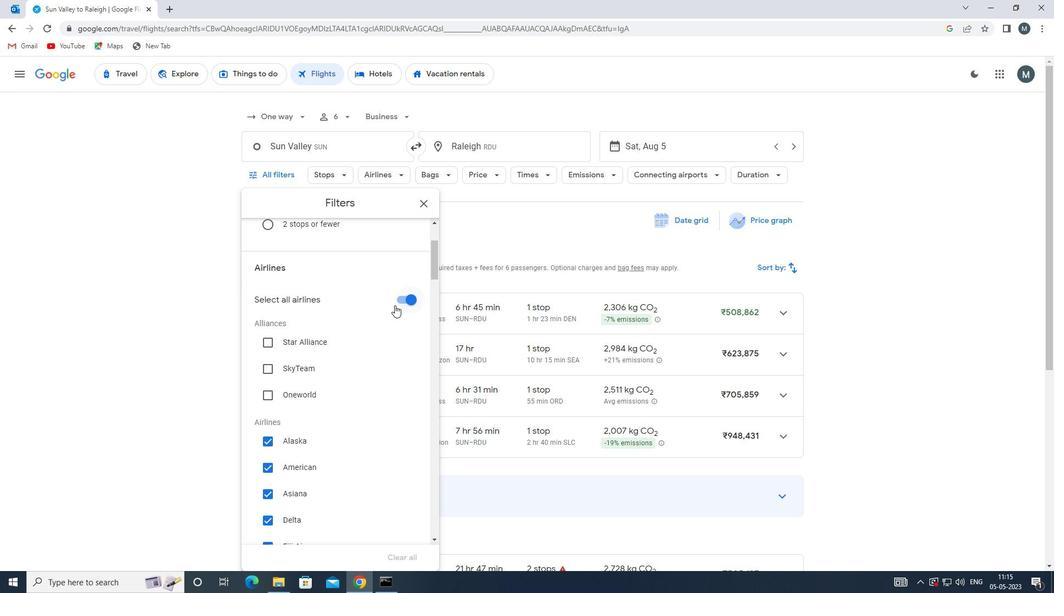 
Action: Mouse scrolled (349, 345) with delta (0, 0)
Screenshot: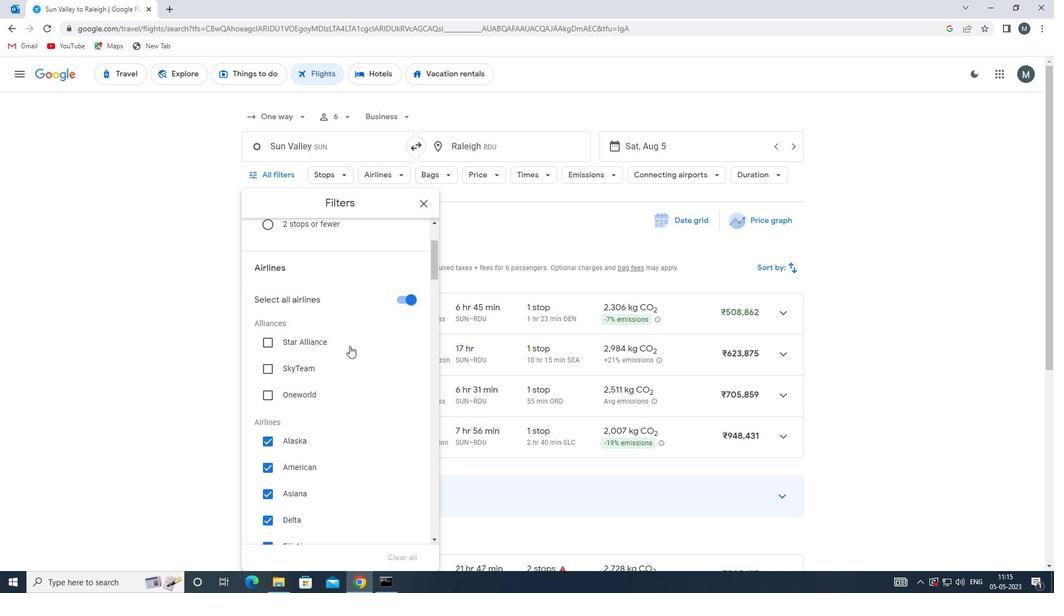 
Action: Mouse scrolled (349, 345) with delta (0, 0)
Screenshot: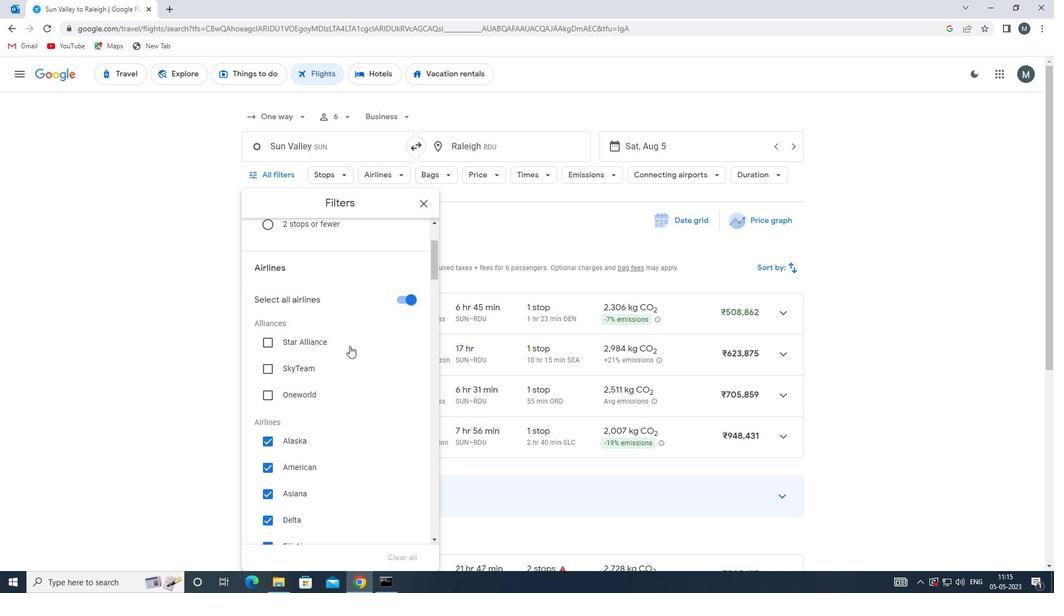 
Action: Mouse moved to (366, 303)
Screenshot: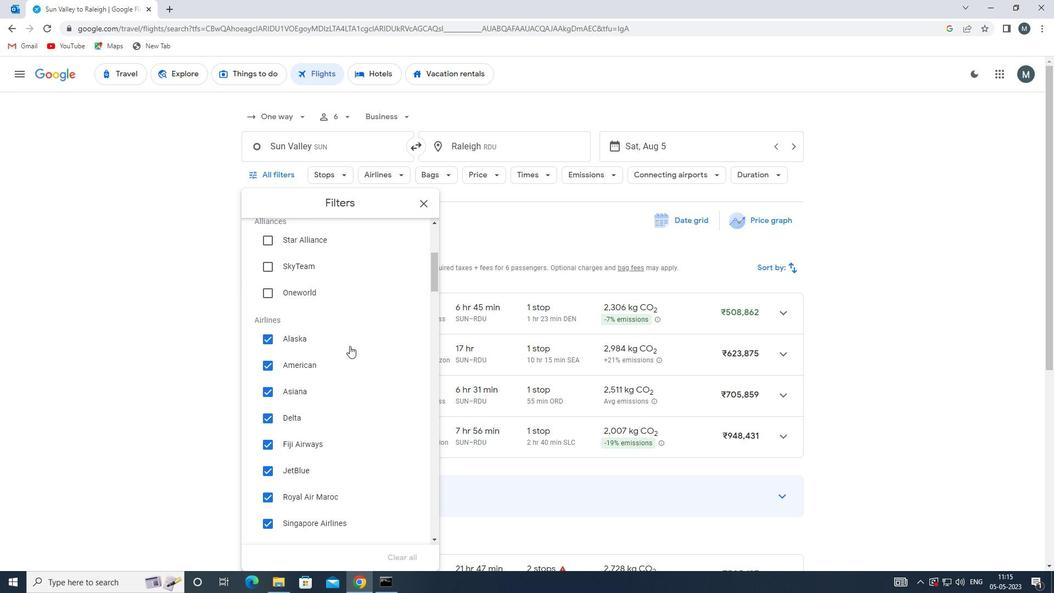 
Action: Mouse scrolled (366, 304) with delta (0, 0)
Screenshot: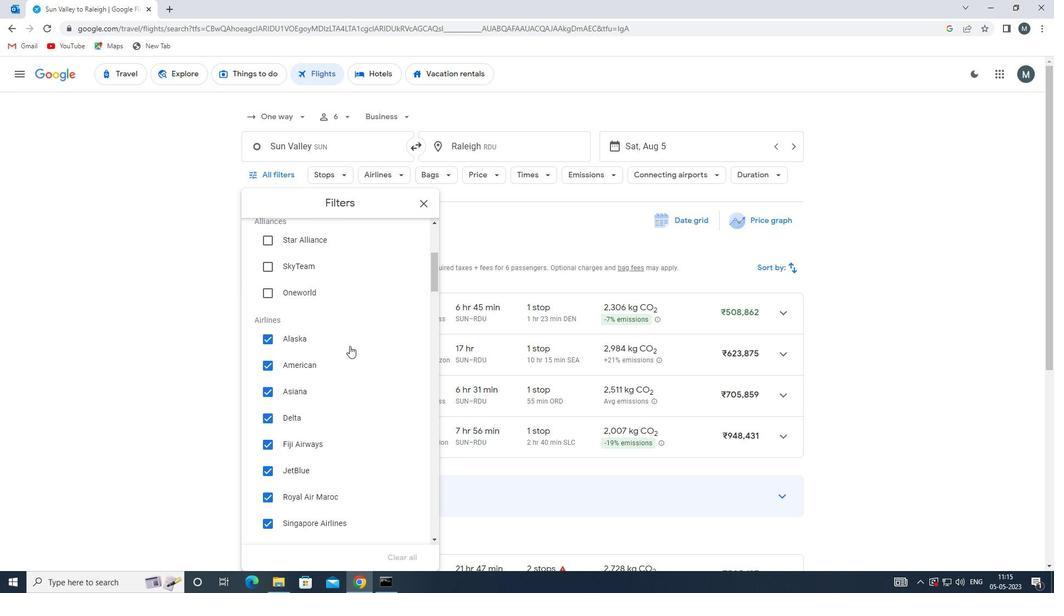 
Action: Mouse moved to (406, 244)
Screenshot: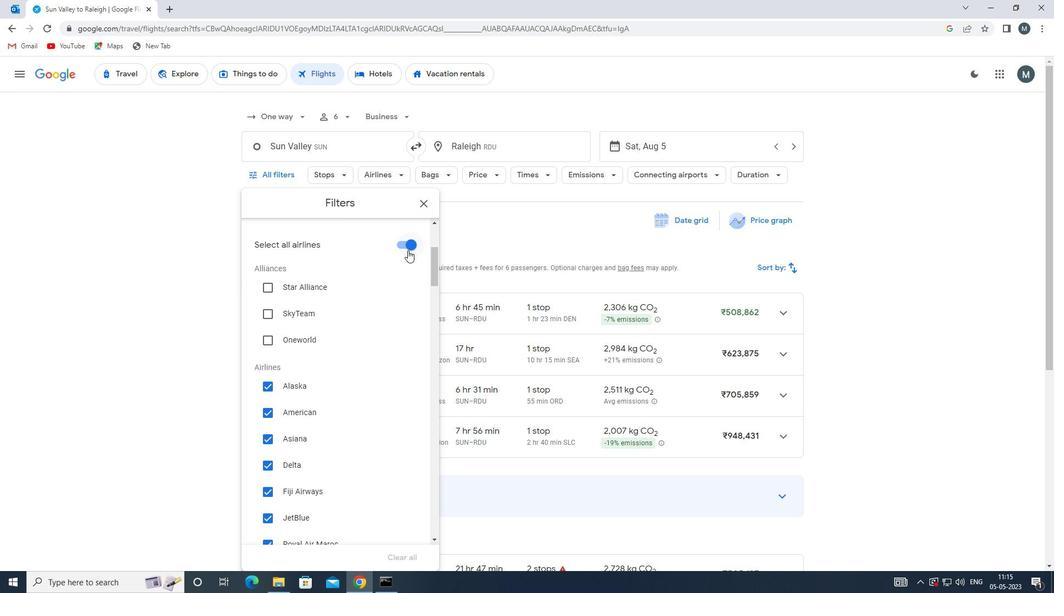 
Action: Mouse pressed left at (406, 244)
Screenshot: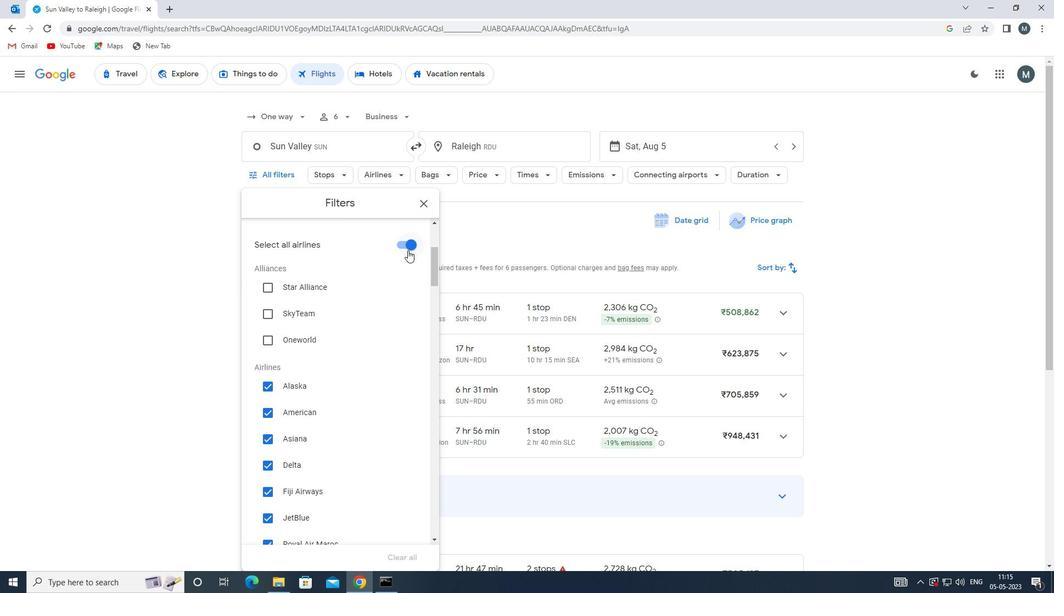 
Action: Mouse moved to (283, 421)
Screenshot: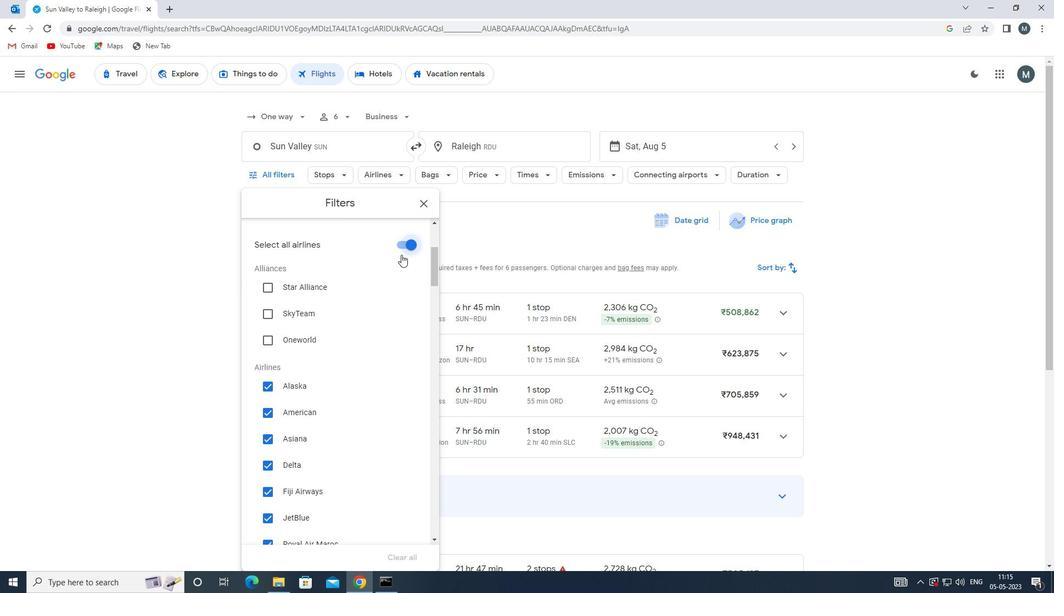 
Action: Mouse scrolled (283, 420) with delta (0, 0)
Screenshot: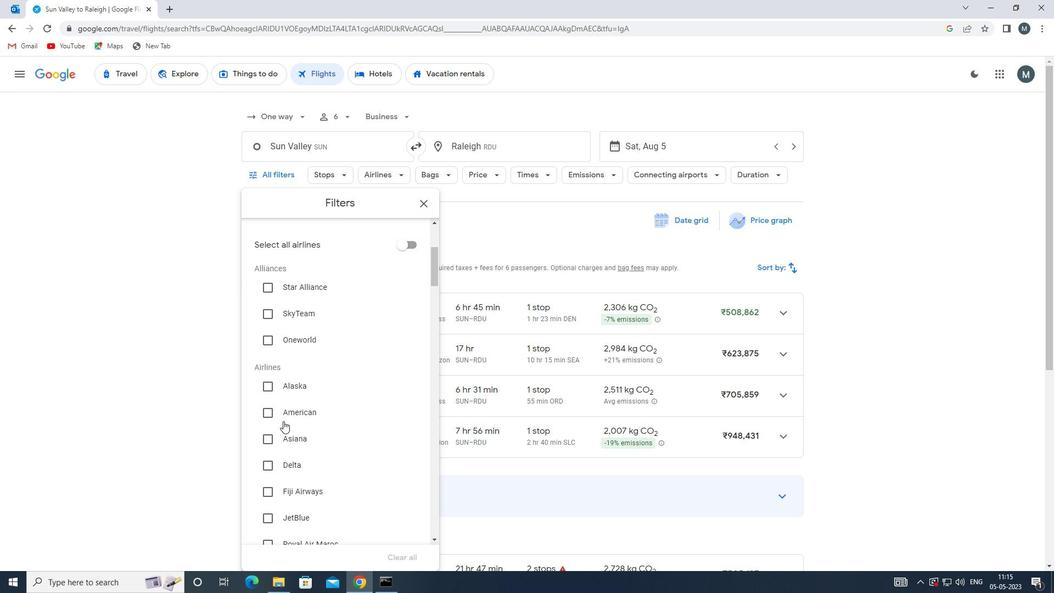 
Action: Mouse moved to (296, 474)
Screenshot: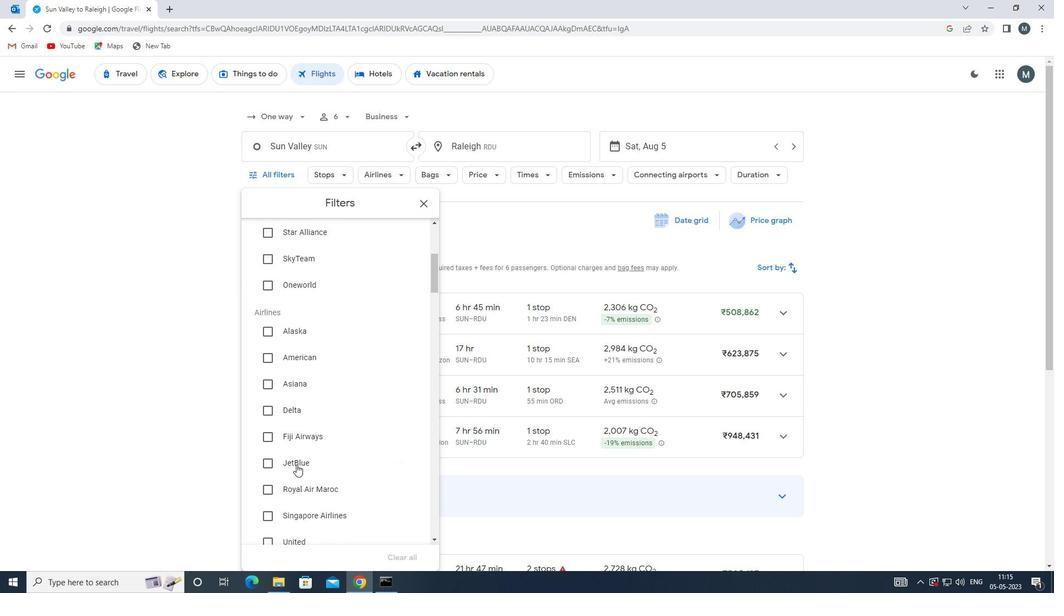 
Action: Mouse scrolled (296, 474) with delta (0, 0)
Screenshot: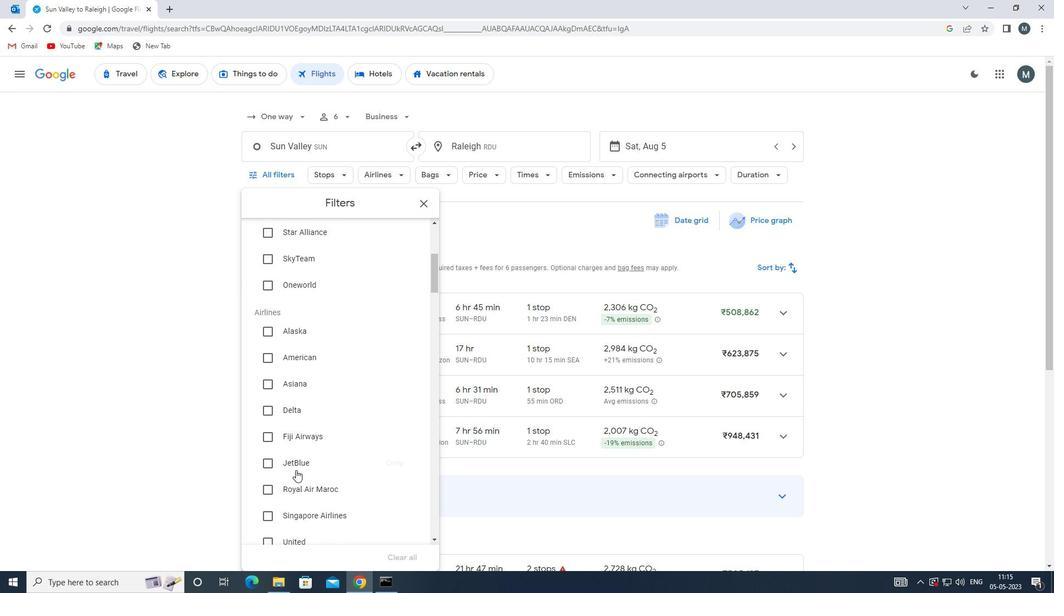 
Action: Mouse moved to (323, 460)
Screenshot: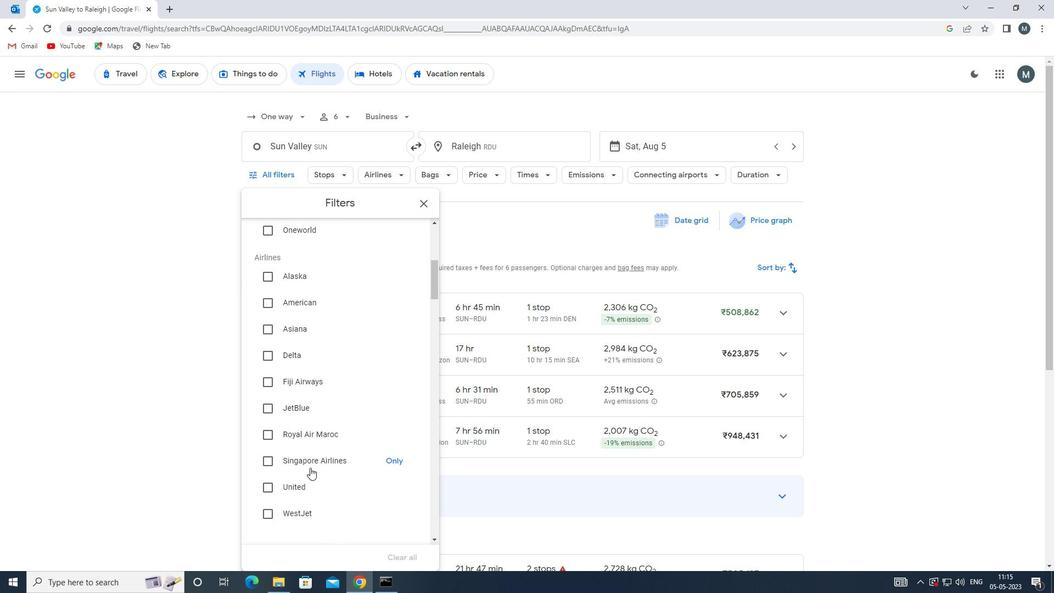 
Action: Mouse scrolled (323, 460) with delta (0, 0)
Screenshot: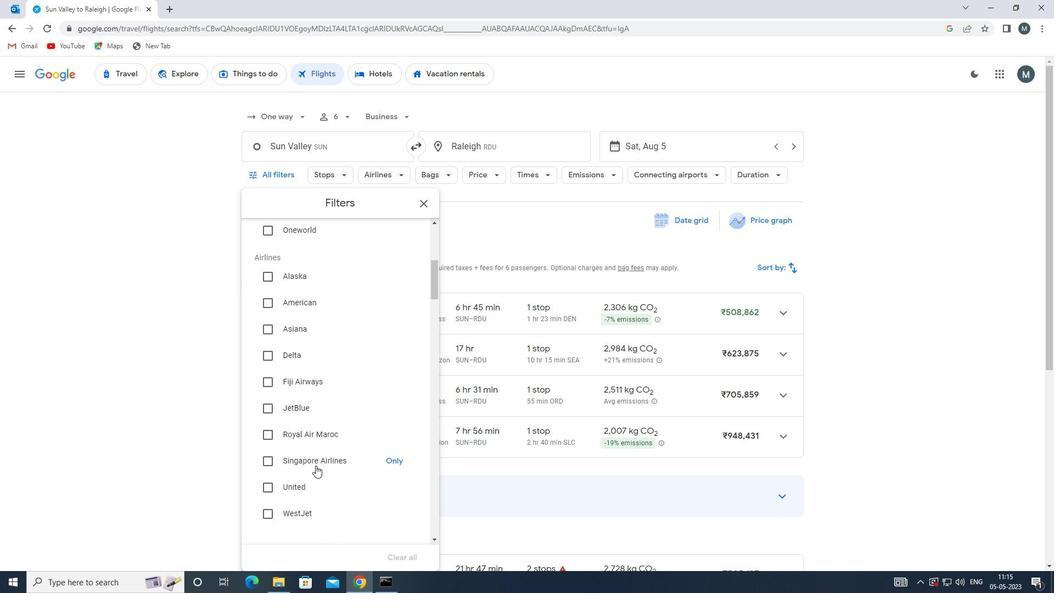 
Action: Mouse scrolled (323, 460) with delta (0, 0)
Screenshot: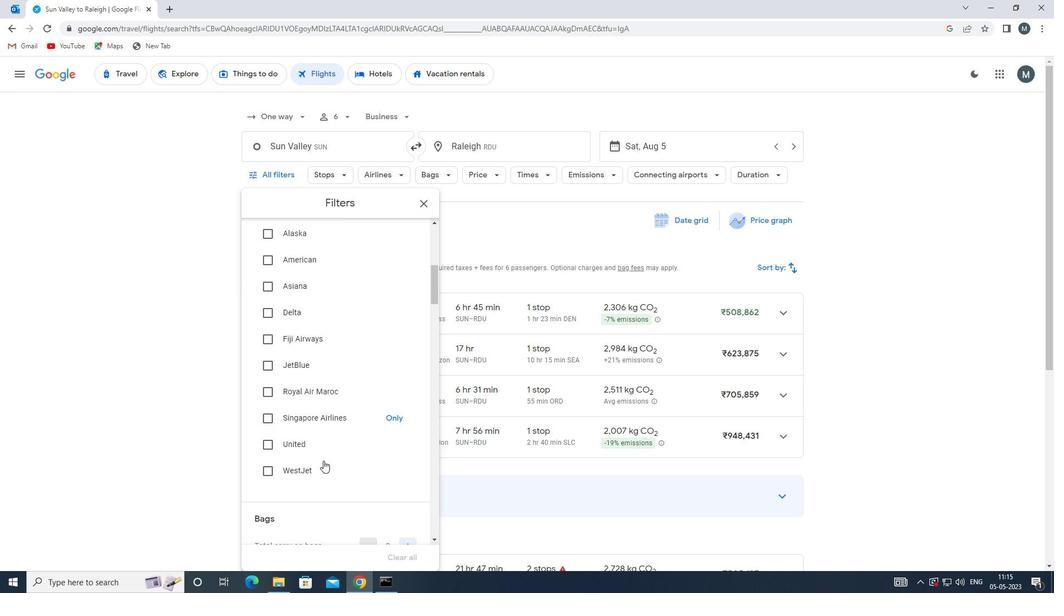
Action: Mouse scrolled (323, 460) with delta (0, 0)
Screenshot: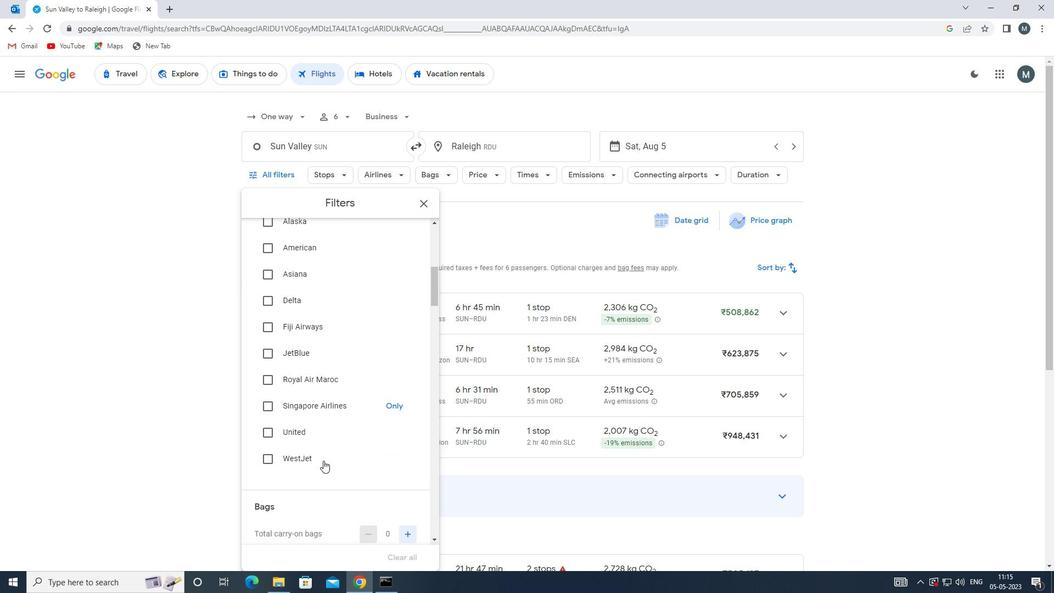 
Action: Mouse moved to (406, 449)
Screenshot: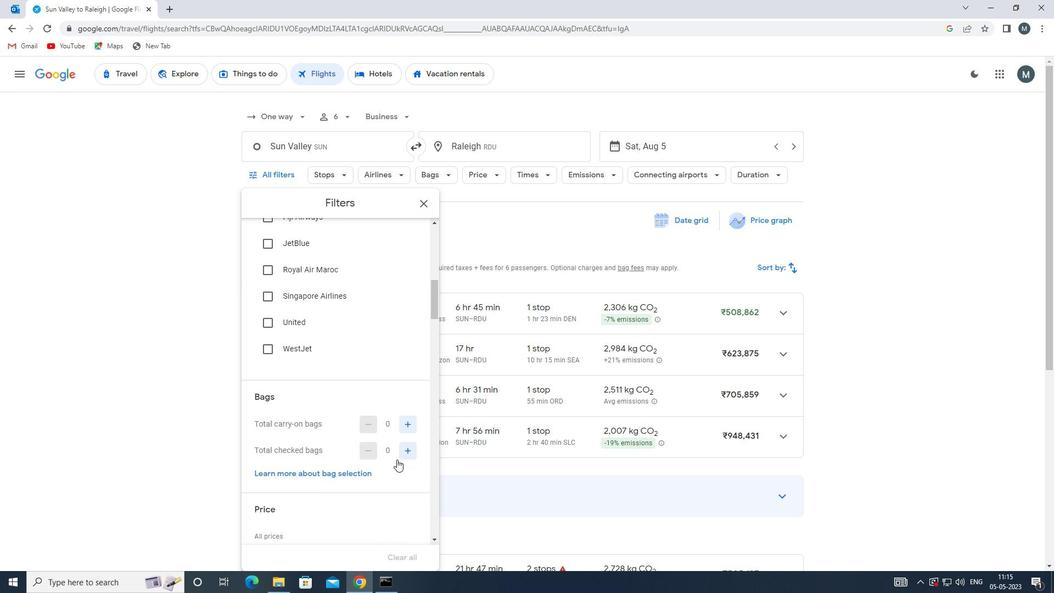 
Action: Mouse pressed left at (406, 449)
Screenshot: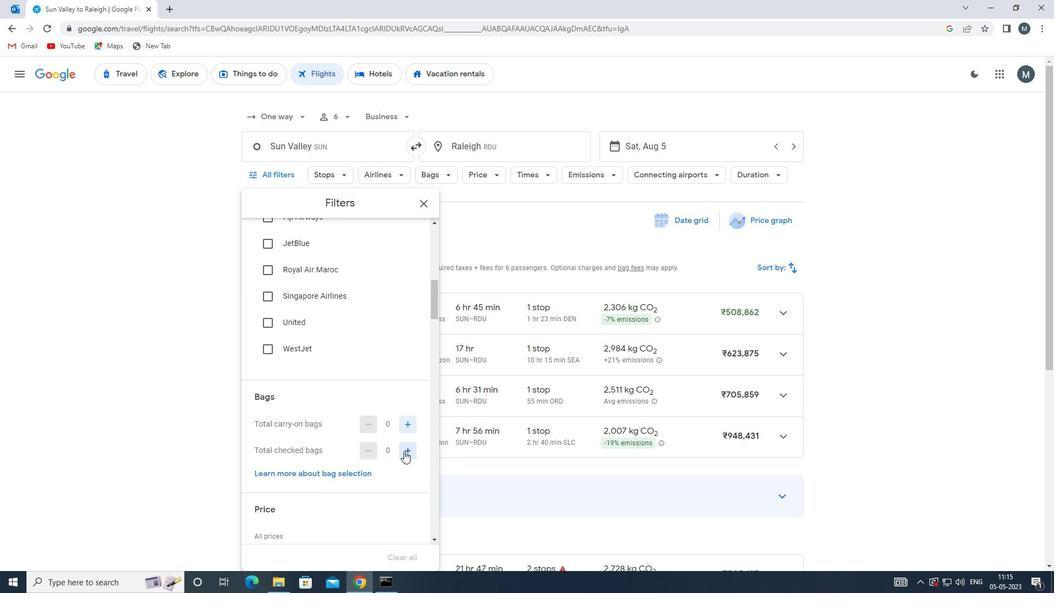 
Action: Mouse moved to (307, 434)
Screenshot: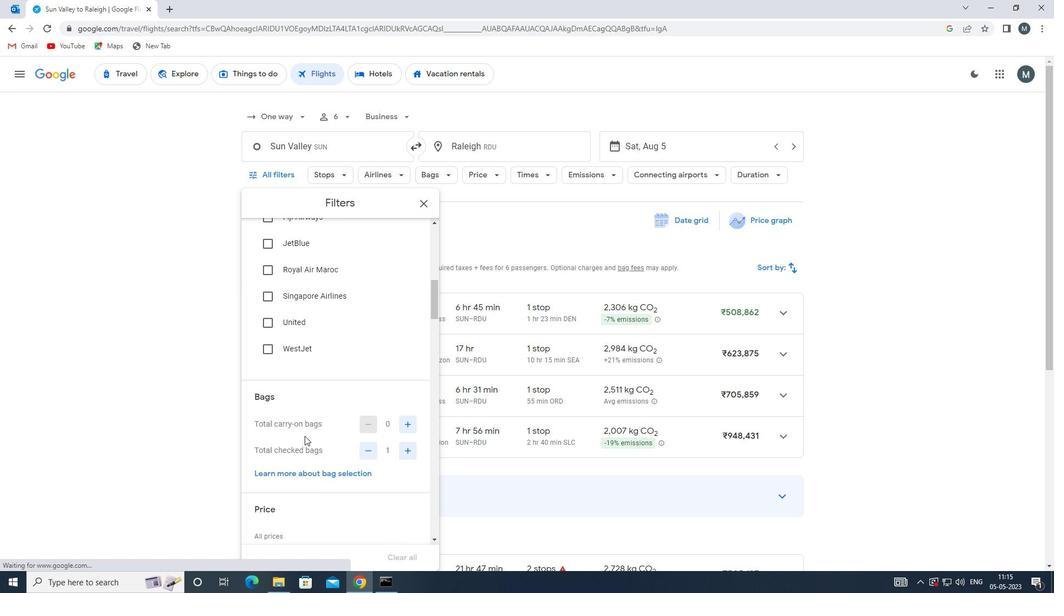 
Action: Mouse scrolled (307, 433) with delta (0, 0)
Screenshot: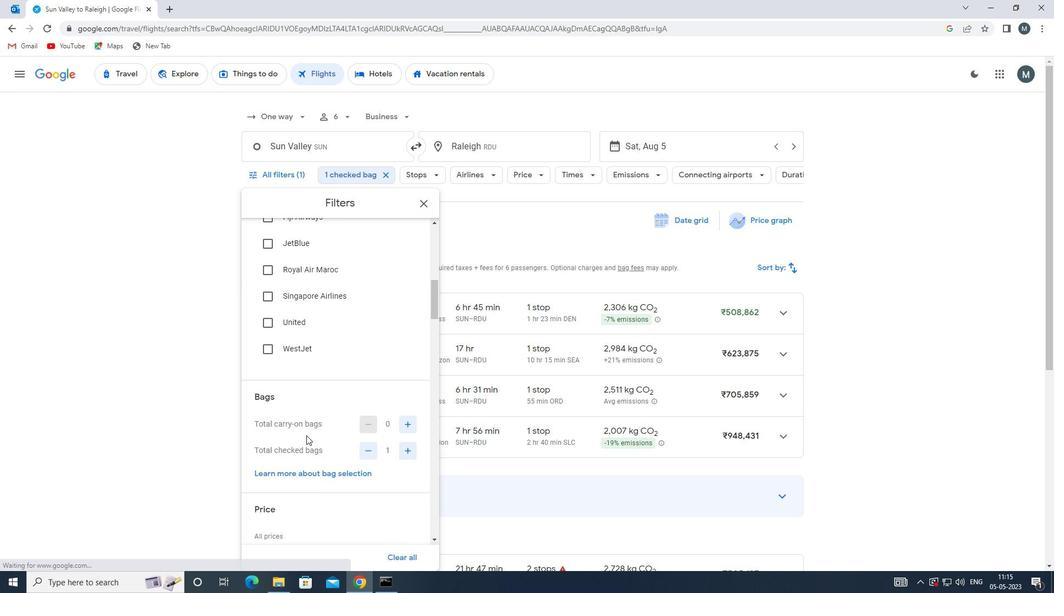 
Action: Mouse moved to (328, 399)
Screenshot: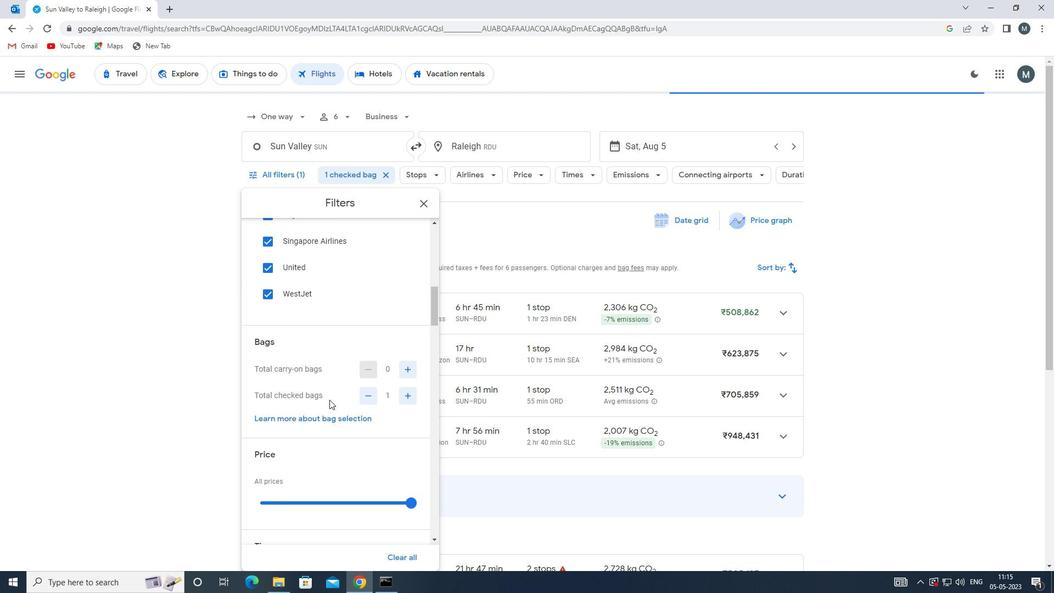 
Action: Mouse scrolled (328, 399) with delta (0, 0)
Screenshot: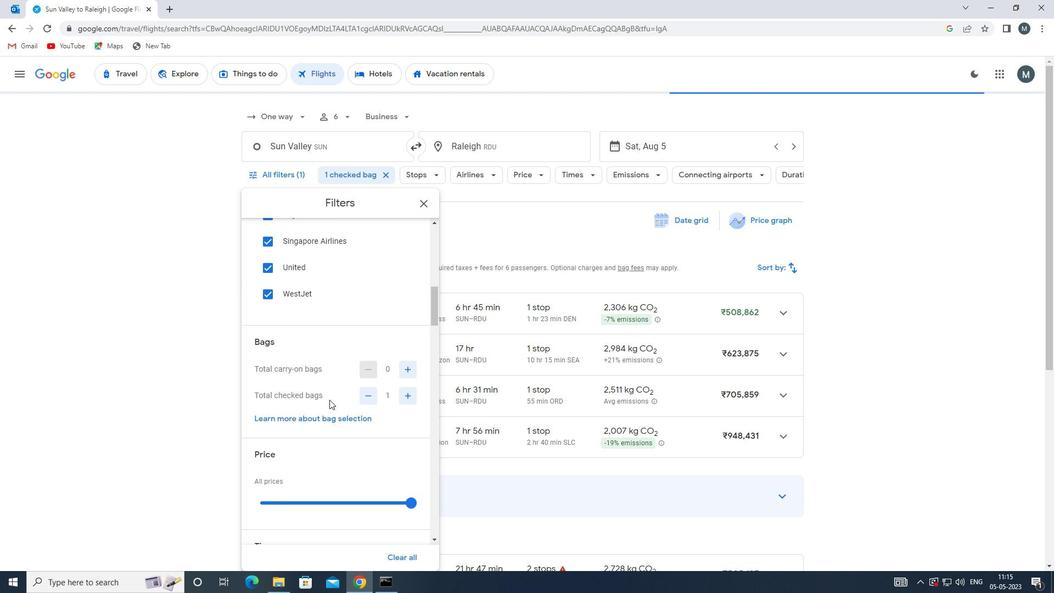
Action: Mouse moved to (298, 447)
Screenshot: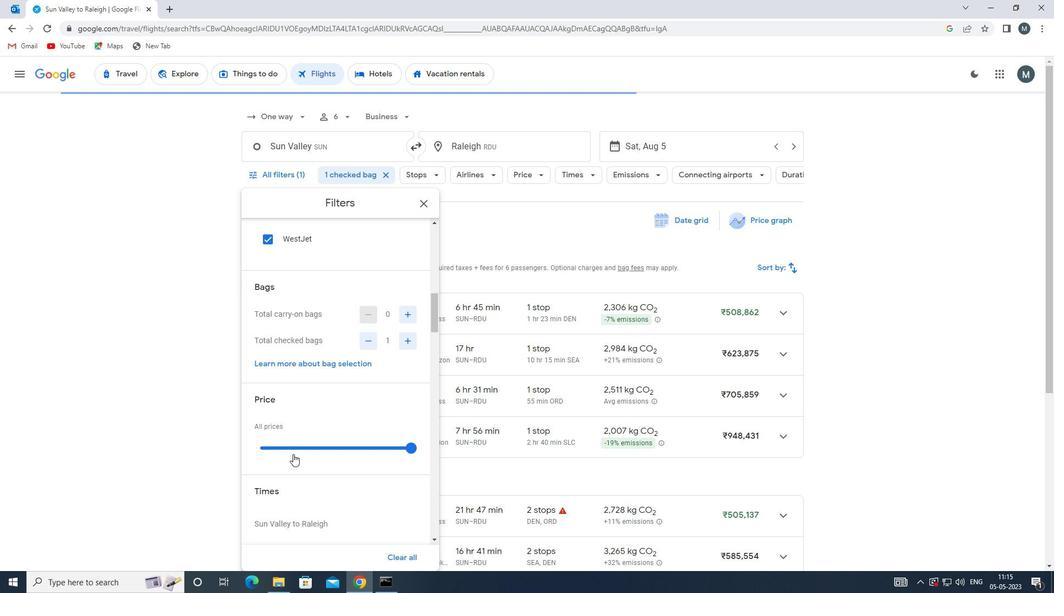 
Action: Mouse pressed left at (298, 447)
Screenshot: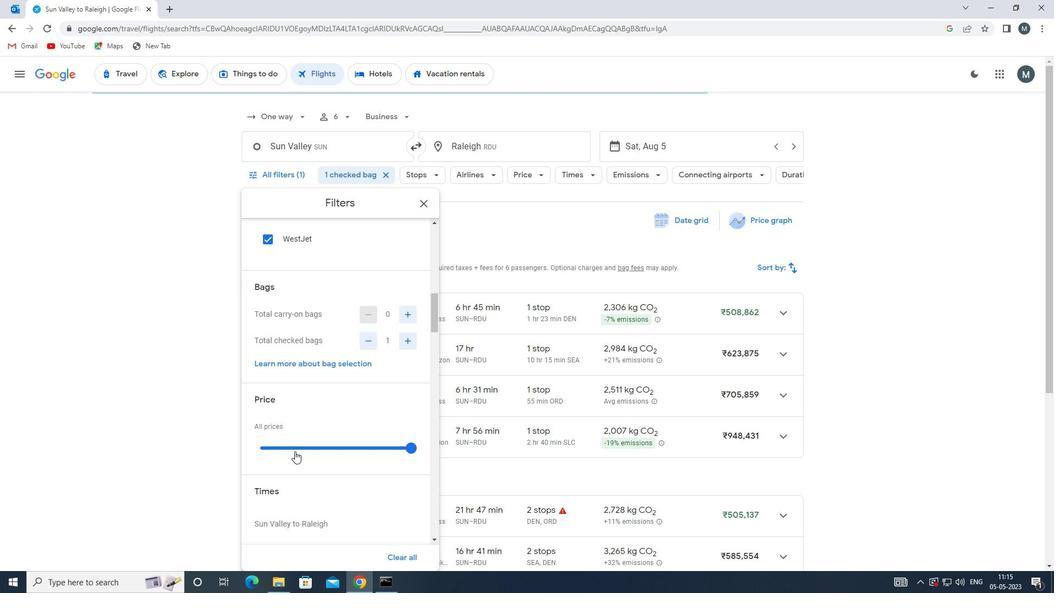 
Action: Mouse pressed left at (298, 447)
Screenshot: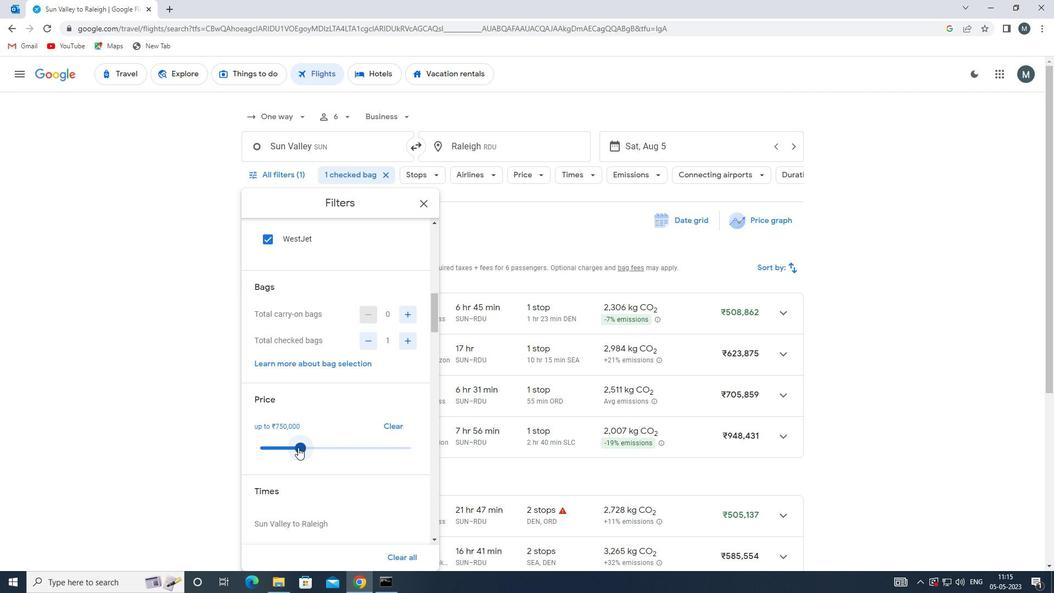 
Action: Mouse moved to (331, 421)
Screenshot: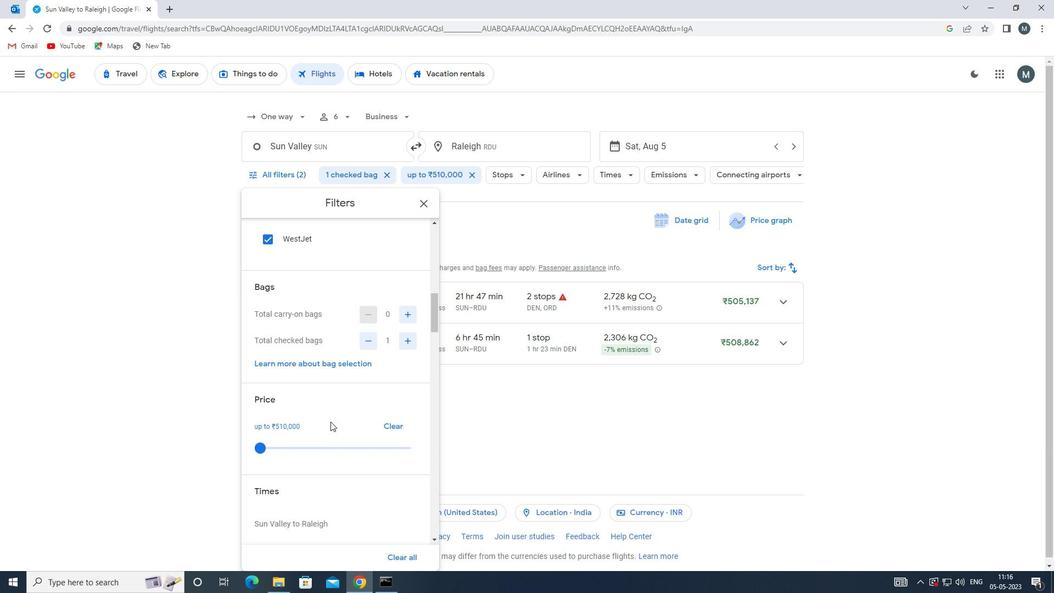 
Action: Mouse scrolled (331, 420) with delta (0, 0)
Screenshot: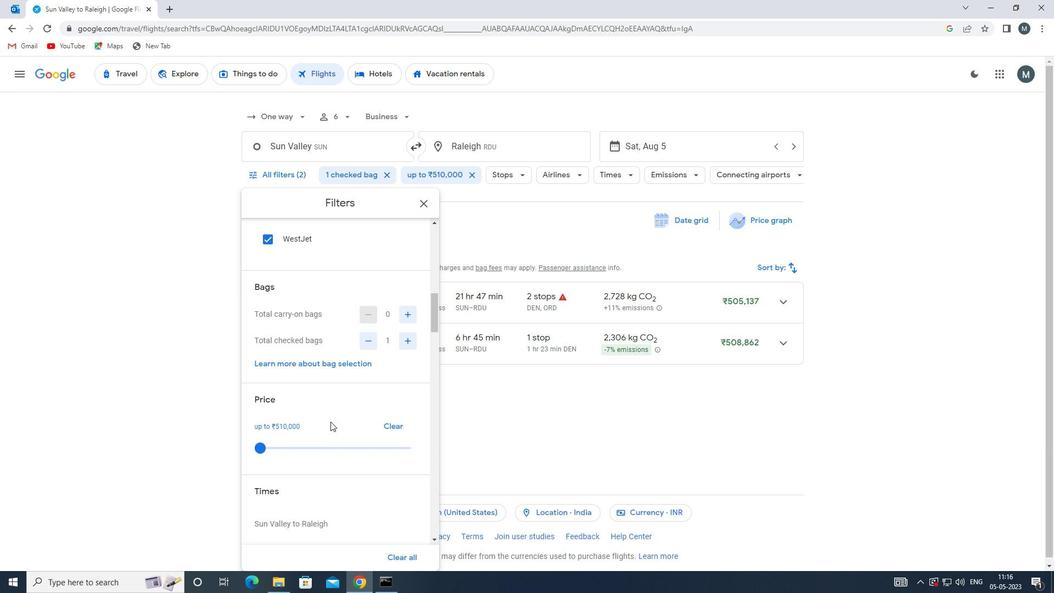 
Action: Mouse moved to (332, 420)
Screenshot: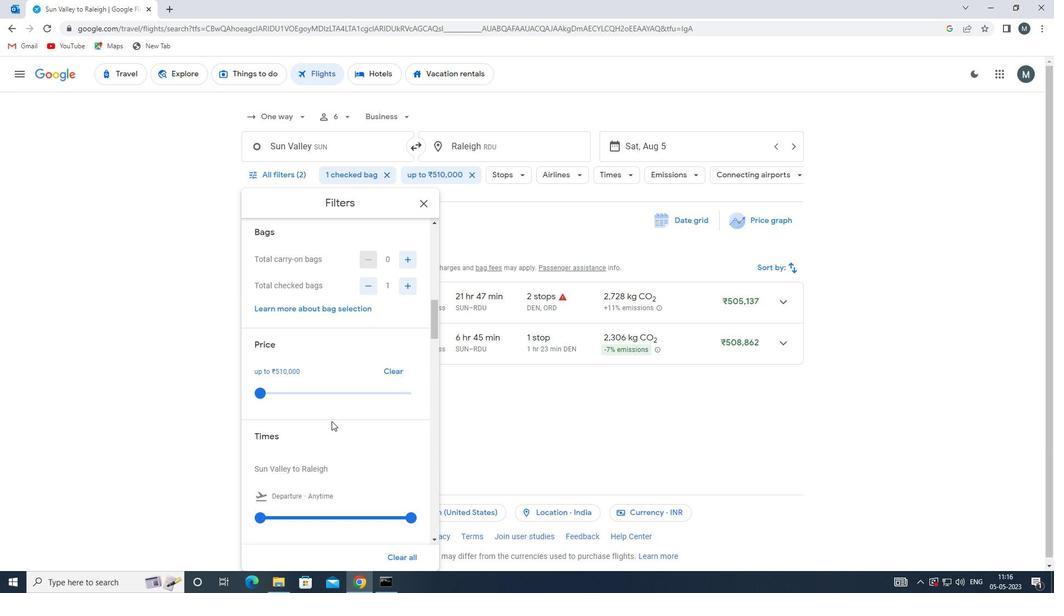 
Action: Mouse scrolled (332, 420) with delta (0, 0)
Screenshot: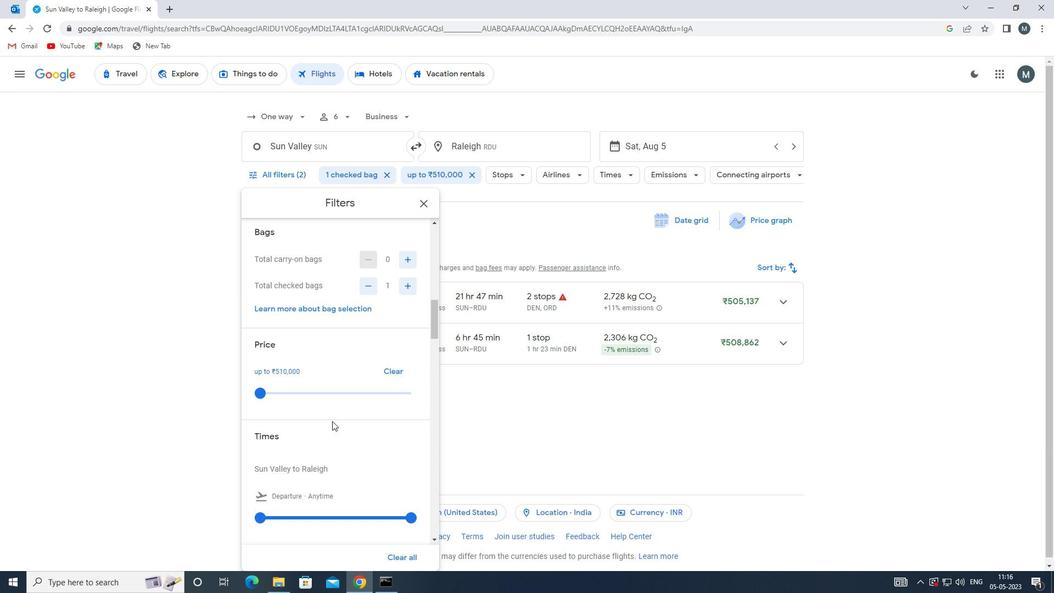 
Action: Mouse moved to (259, 457)
Screenshot: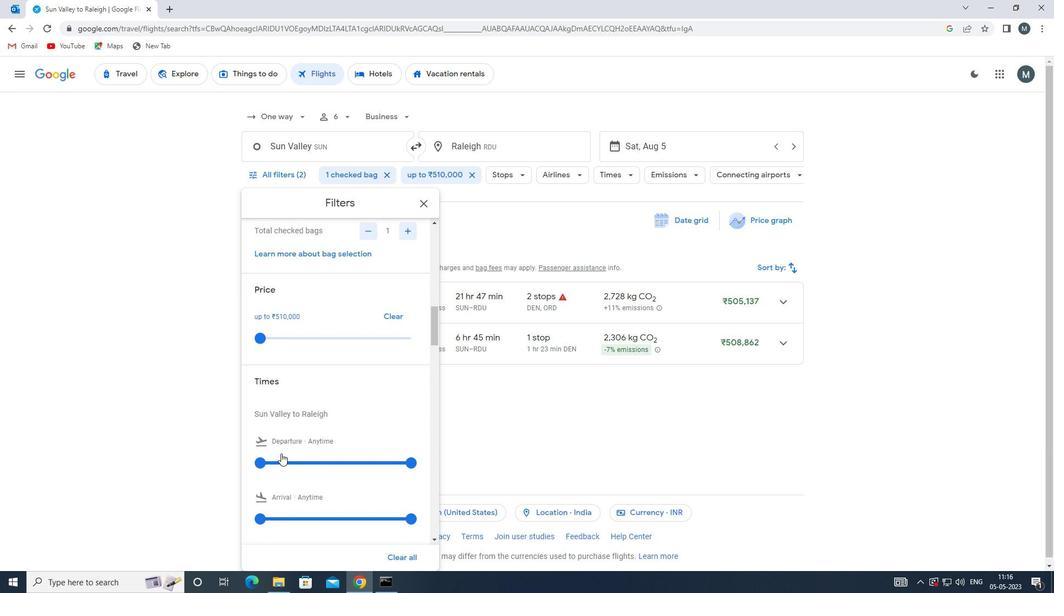 
Action: Mouse pressed left at (259, 457)
Screenshot: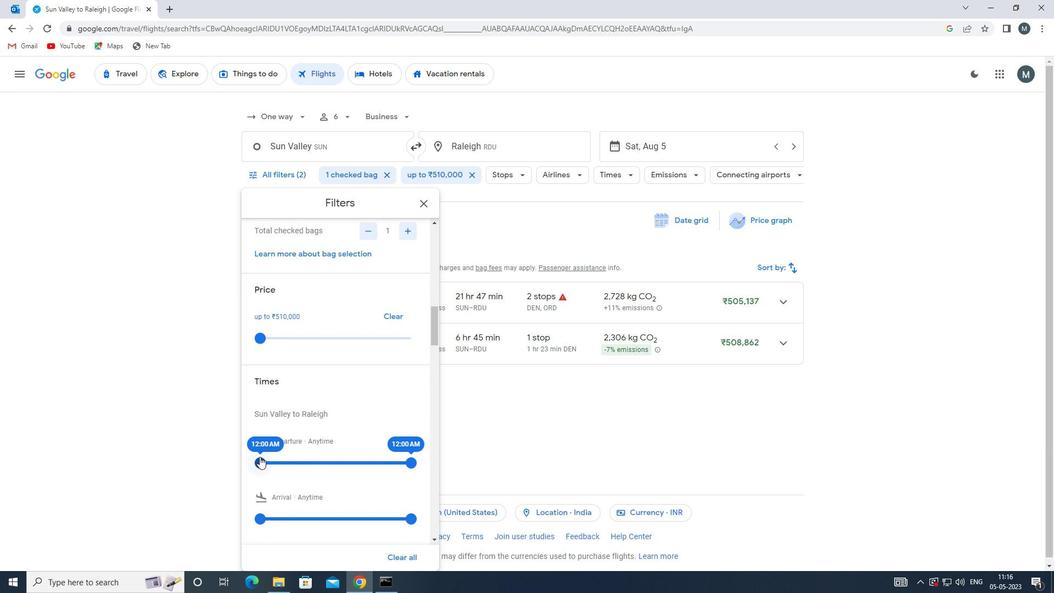 
Action: Mouse moved to (406, 461)
Screenshot: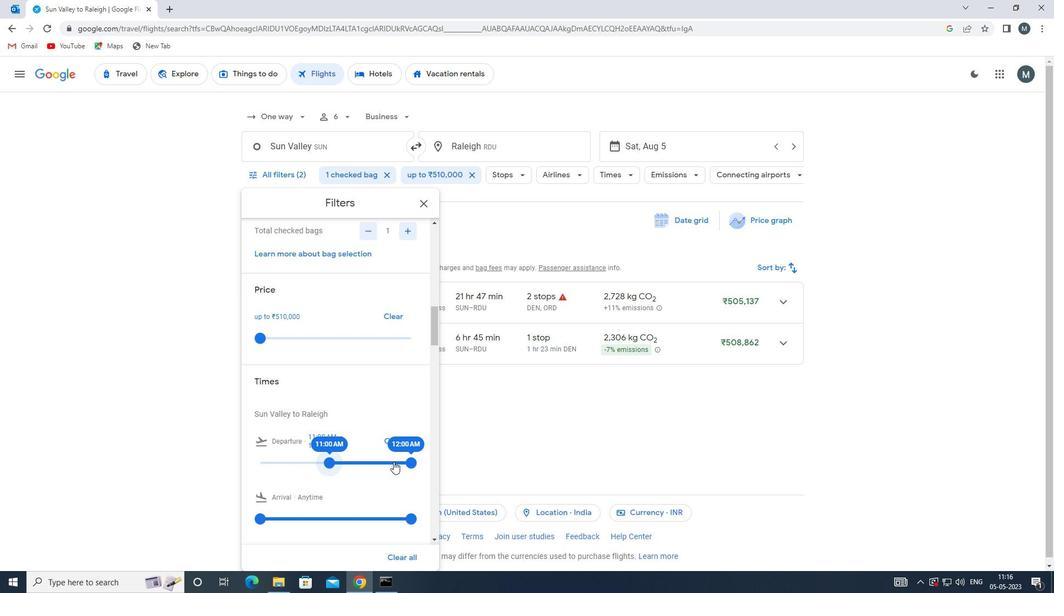 
Action: Mouse pressed left at (406, 461)
Screenshot: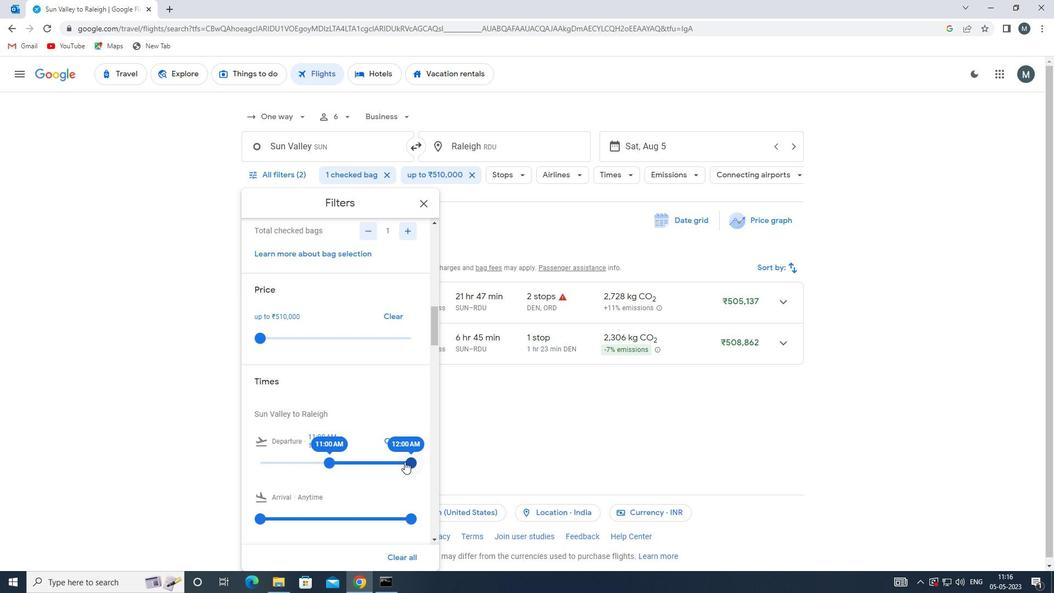 
Action: Mouse moved to (335, 440)
Screenshot: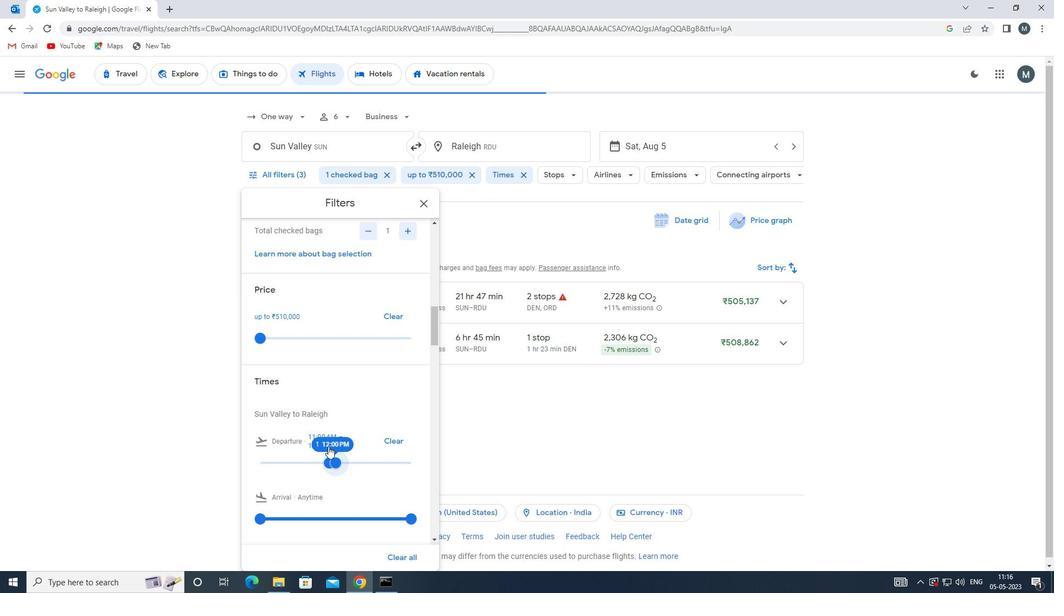 
Action: Mouse scrolled (335, 439) with delta (0, 0)
Screenshot: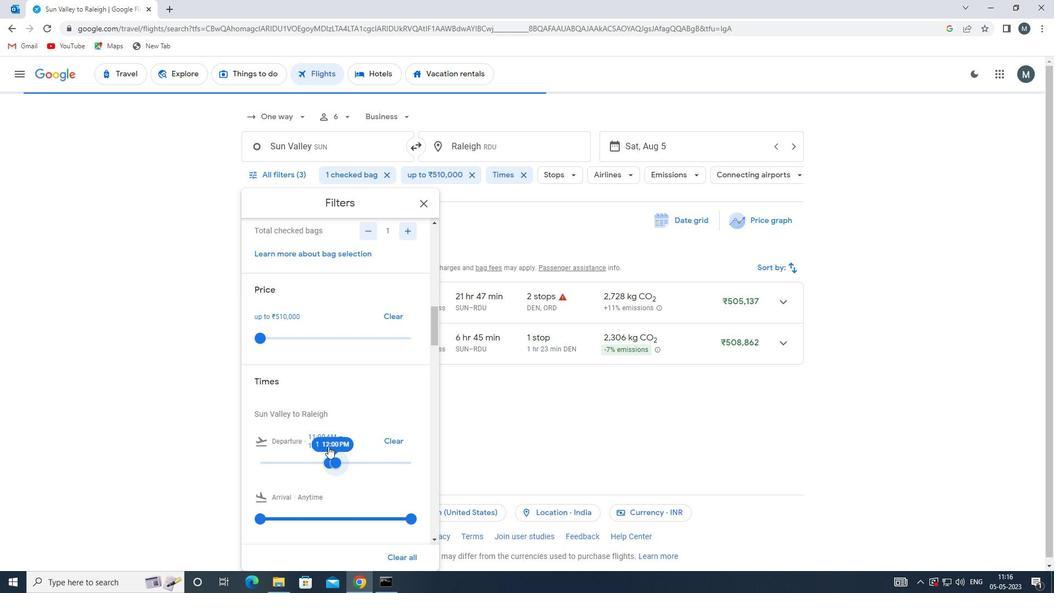 
Action: Mouse scrolled (335, 439) with delta (0, 0)
Screenshot: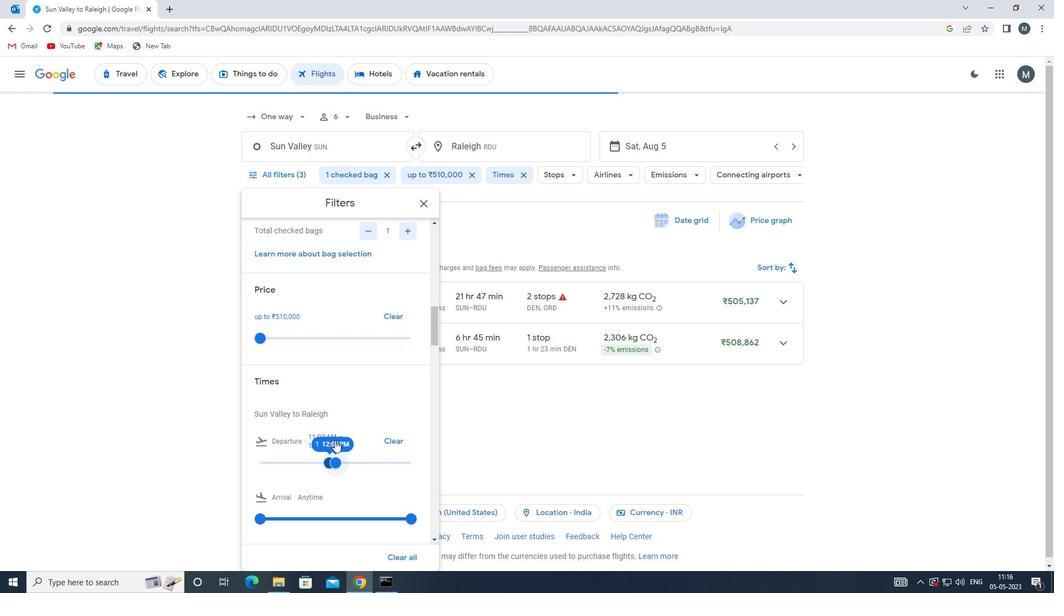 
Action: Mouse moved to (424, 204)
Screenshot: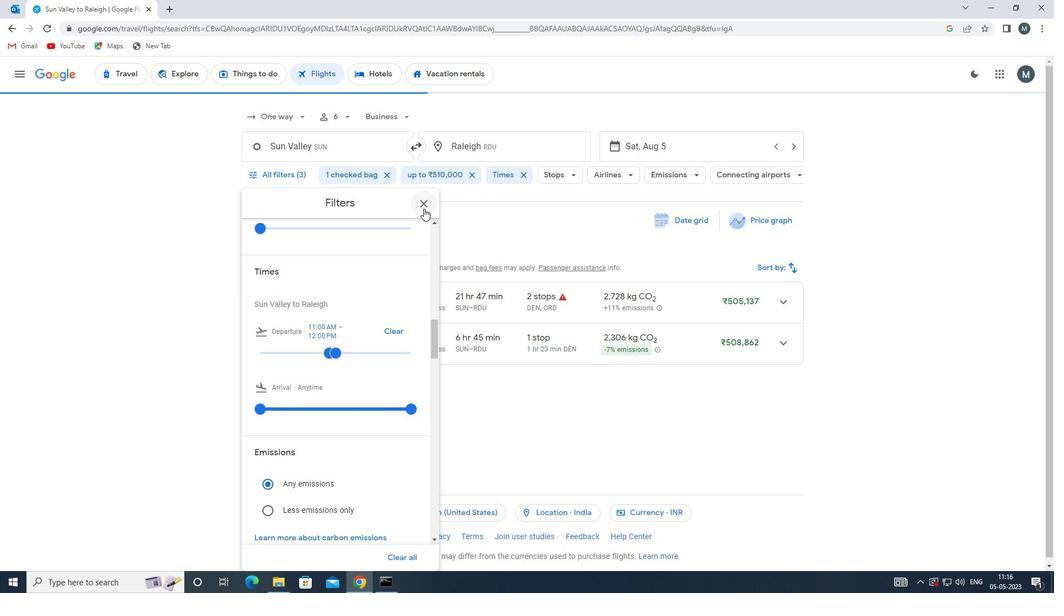 
Action: Mouse pressed left at (424, 204)
Screenshot: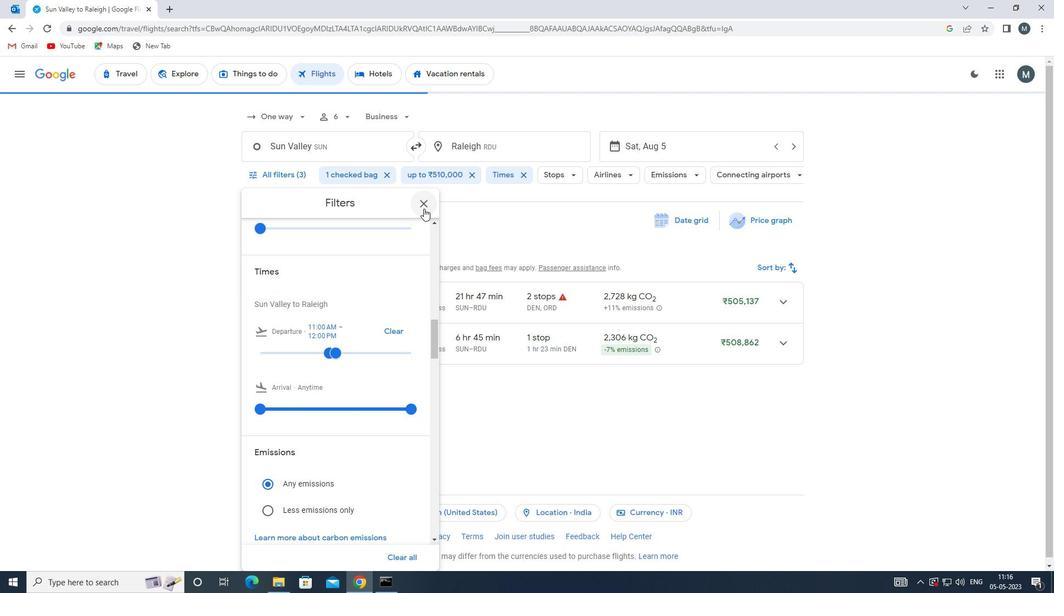 
Action: Mouse moved to (406, 231)
Screenshot: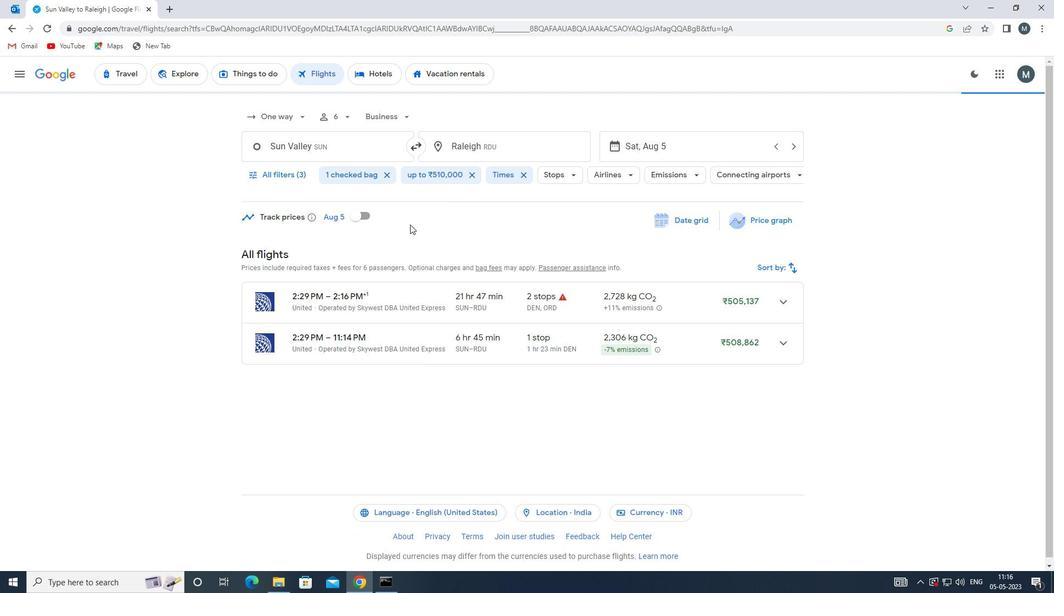 
Action: Key pressed <Key.f7>
Screenshot: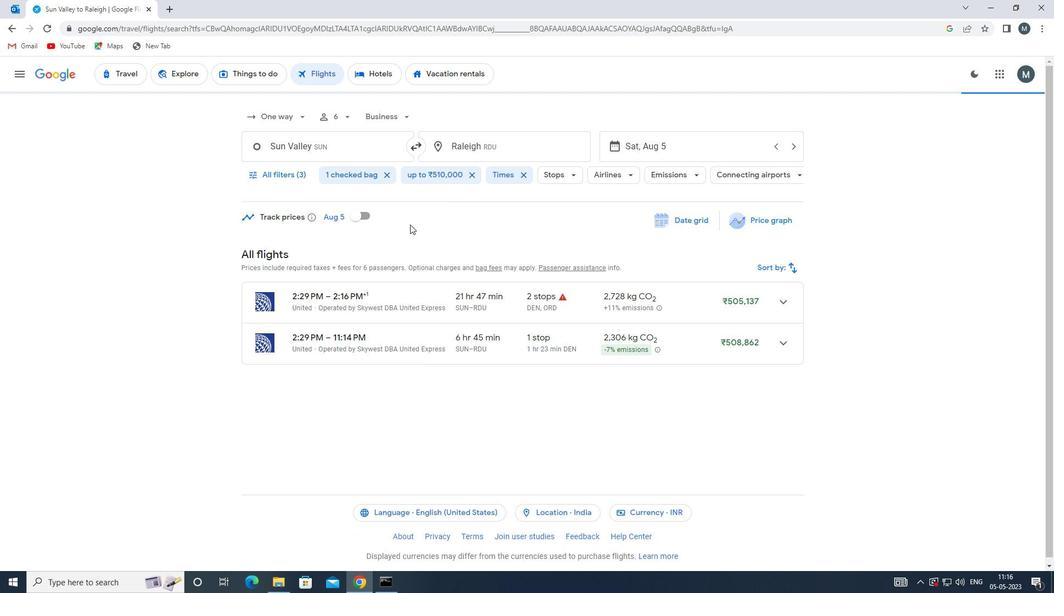 
Action: Mouse moved to (405, 232)
Screenshot: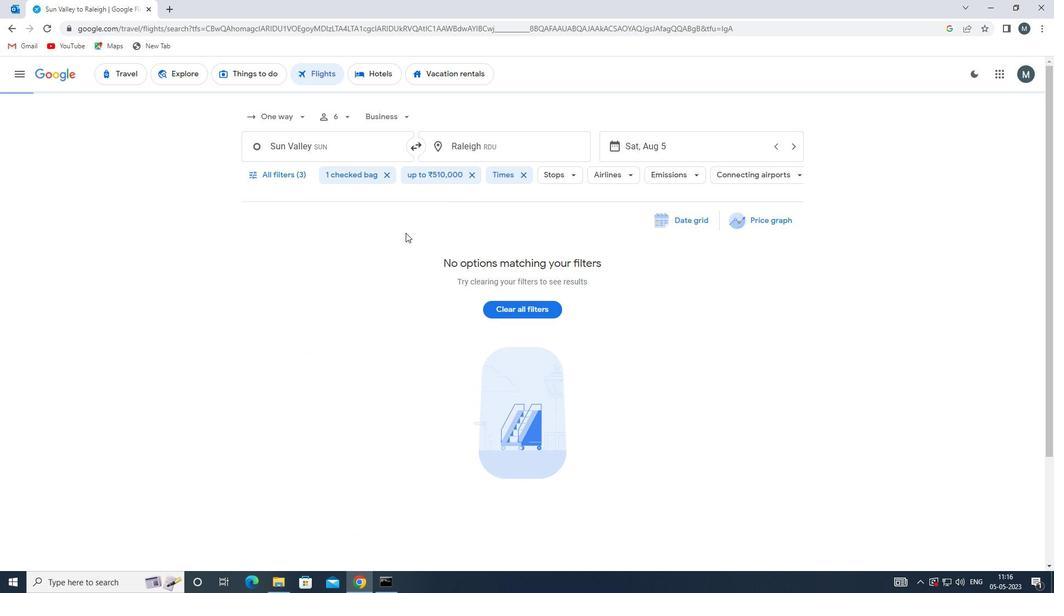
